 Task: Test the display of Aadhar numbers for a student in the GNIMT system by creating a test user and verifying the display on both the test and GNIMT servers.
Action: Mouse moved to (1071, 101)
Screenshot: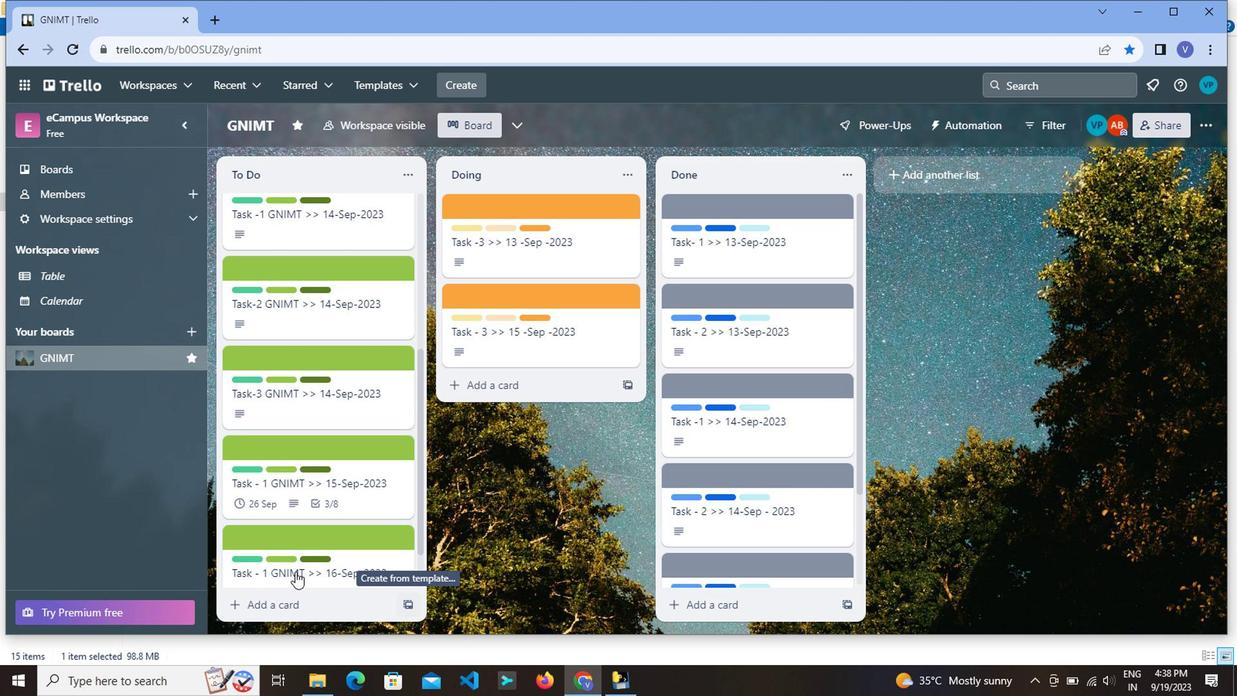 
Action: Mouse pressed left at (1071, 101)
Screenshot: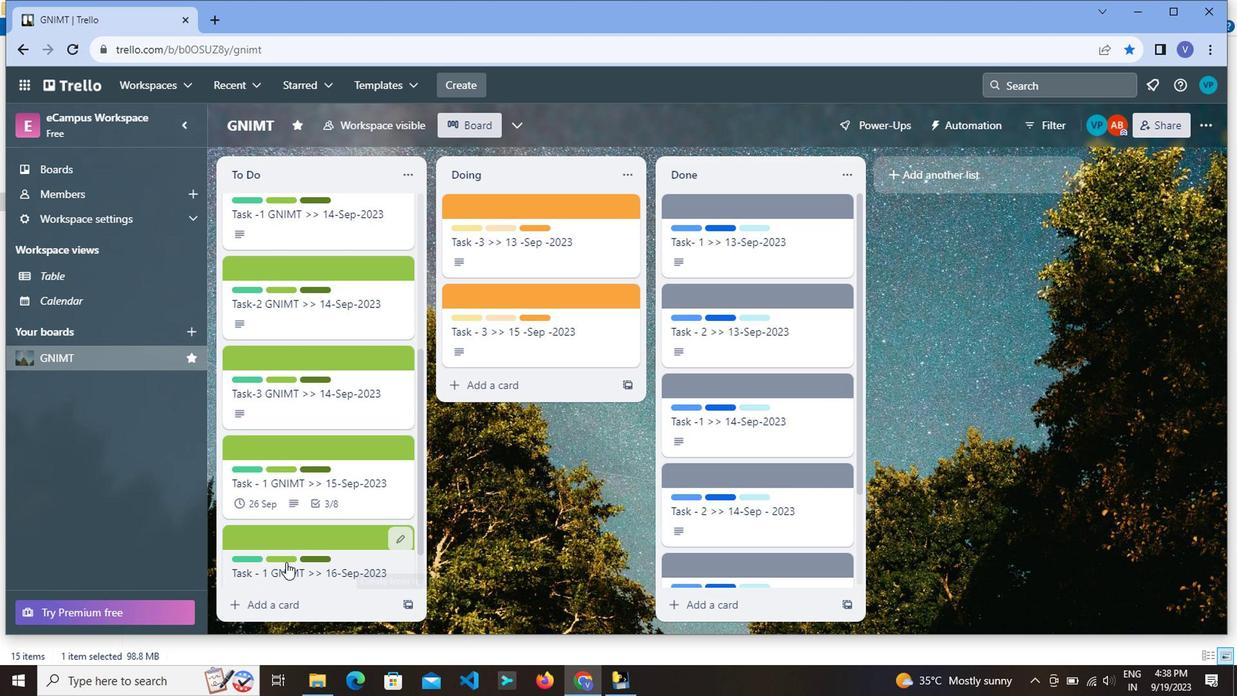 
Action: Mouse moved to (144, 223)
Screenshot: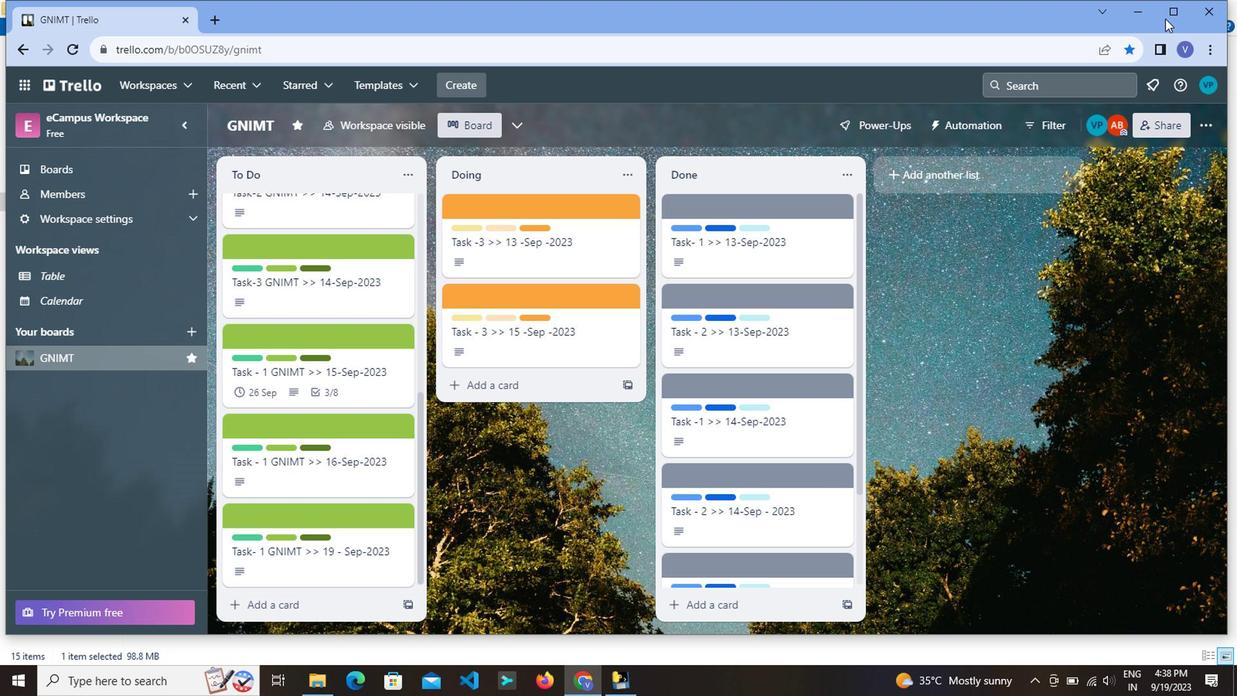 
Action: Mouse pressed left at (144, 223)
Screenshot: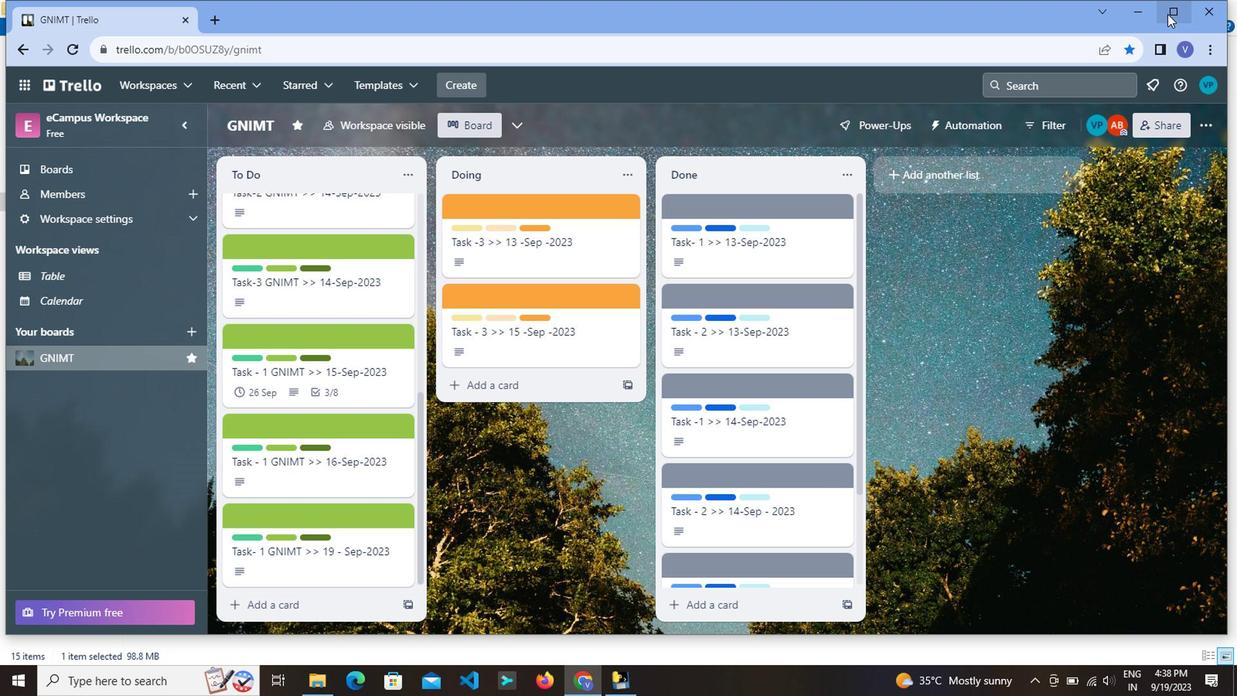 
Action: Mouse moved to (503, 407)
Screenshot: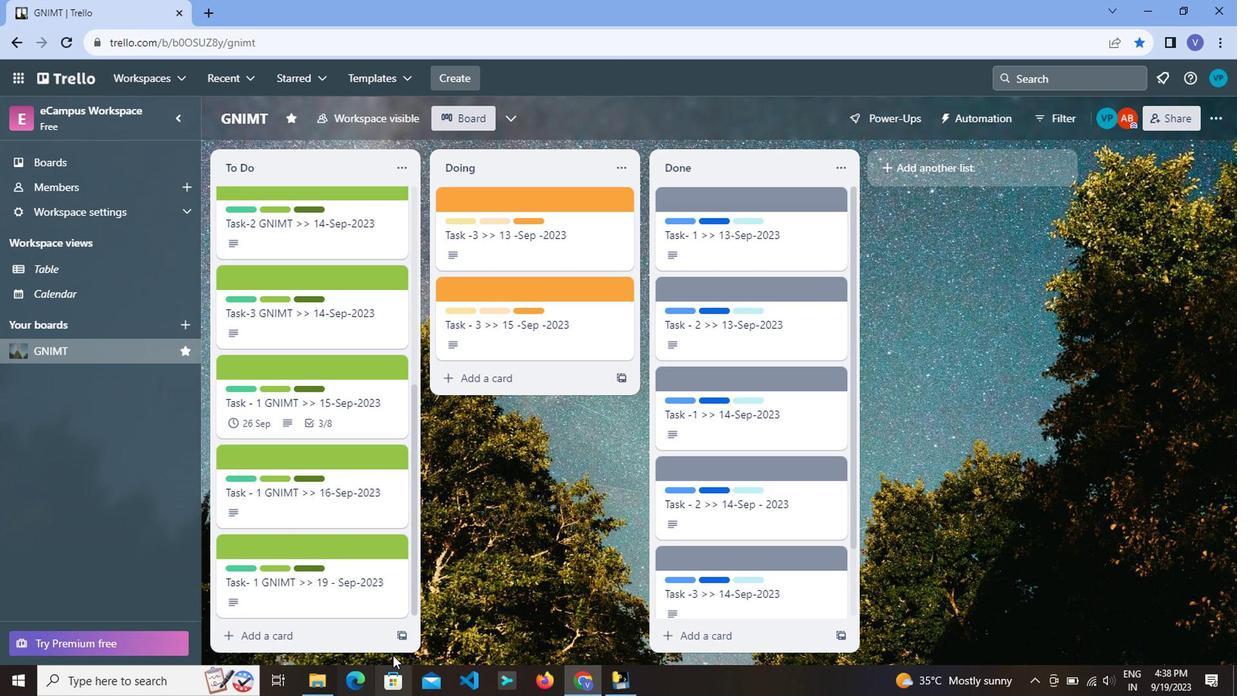
Action: Mouse pressed left at (503, 407)
Screenshot: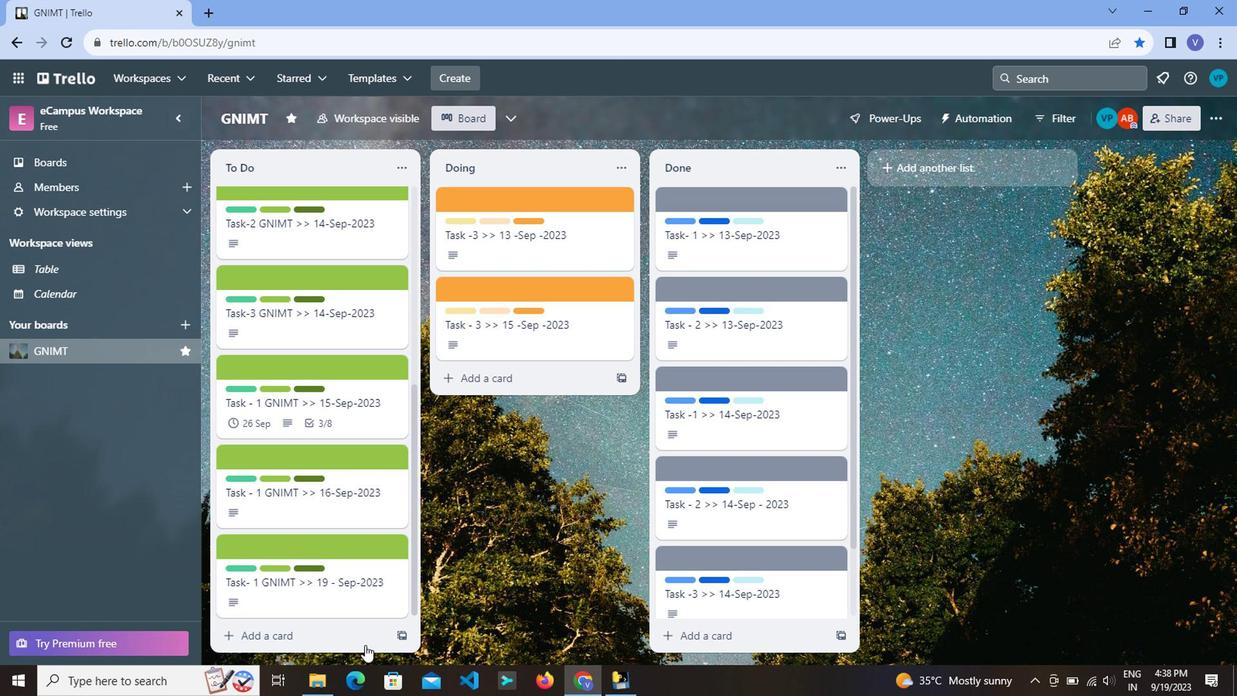 
Action: Mouse moved to (427, 549)
Screenshot: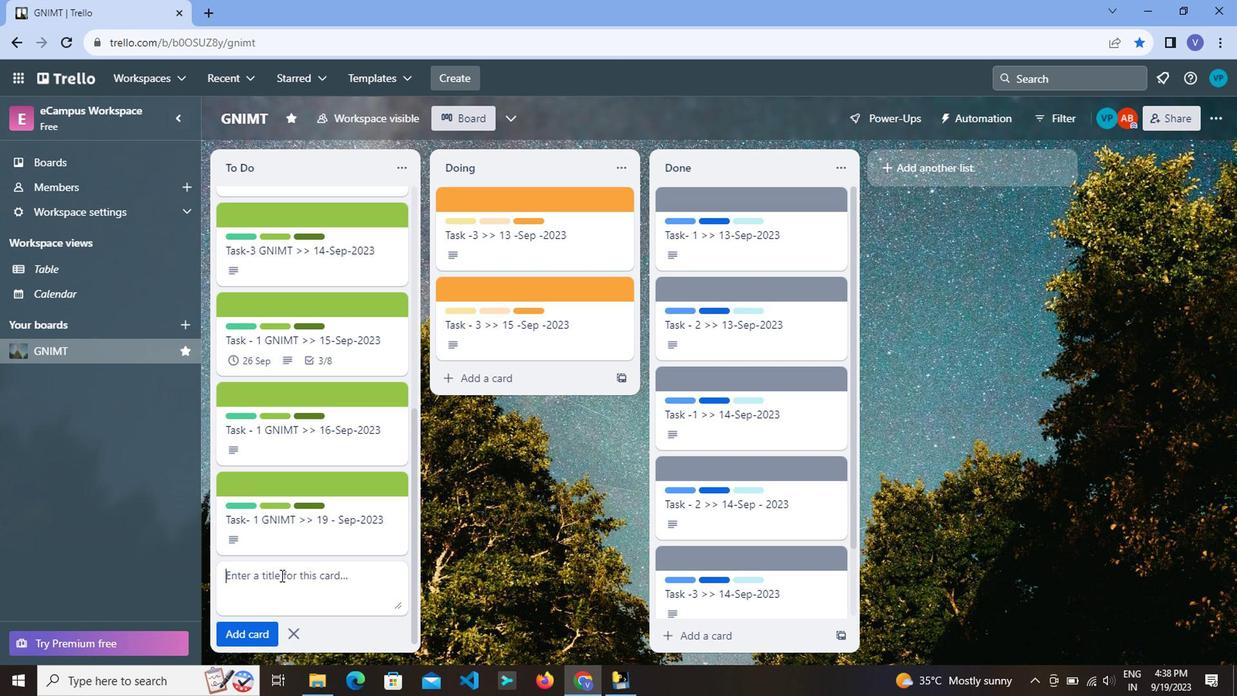 
Action: Mouse scrolled (427, 548) with delta (0, 0)
Screenshot: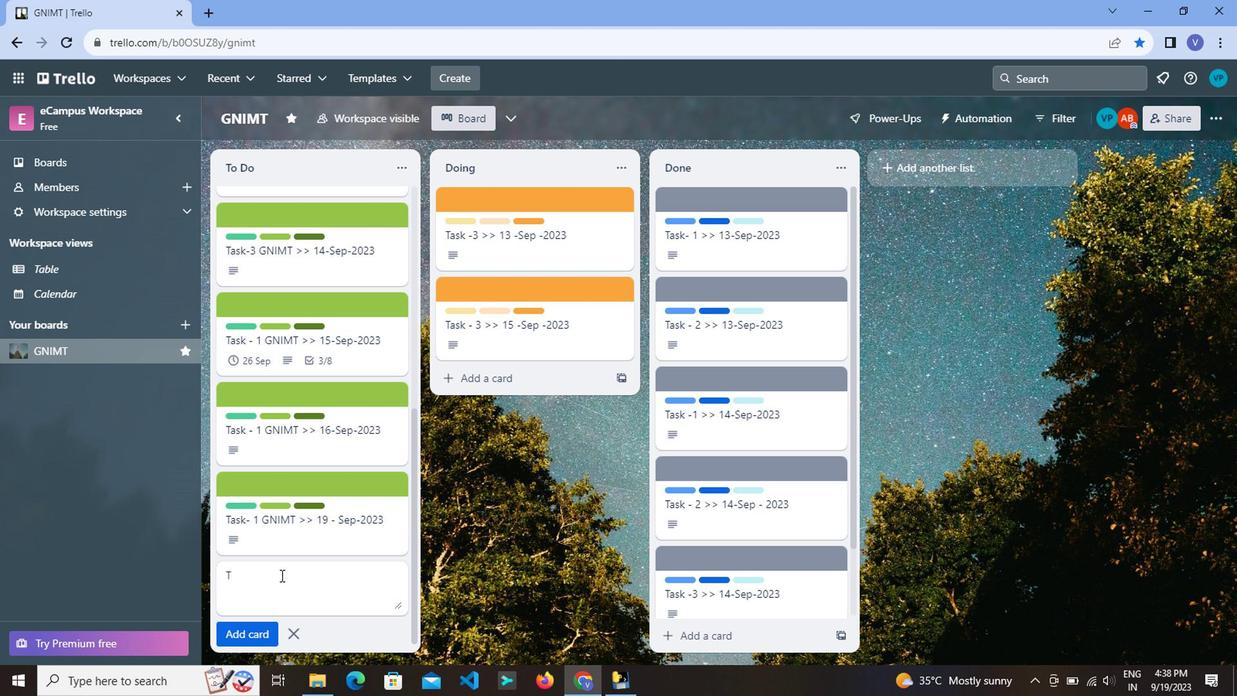 
Action: Mouse scrolled (427, 548) with delta (0, 0)
Screenshot: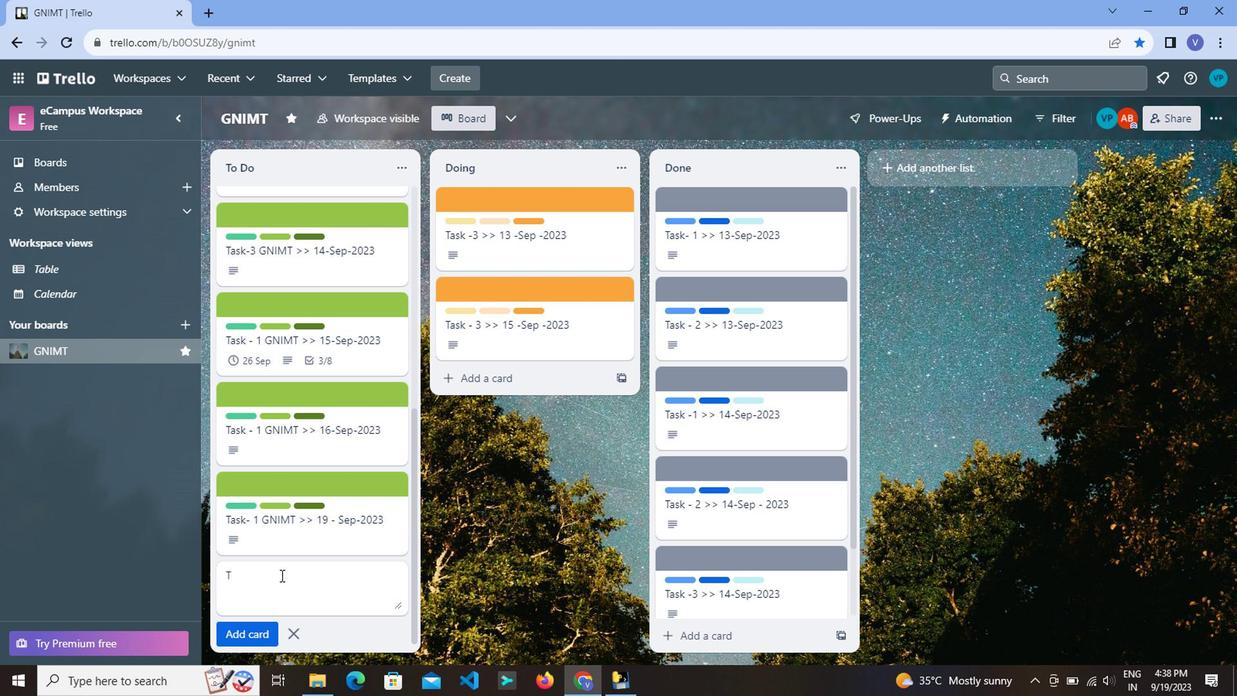 
Action: Mouse moved to (426, 551)
Screenshot: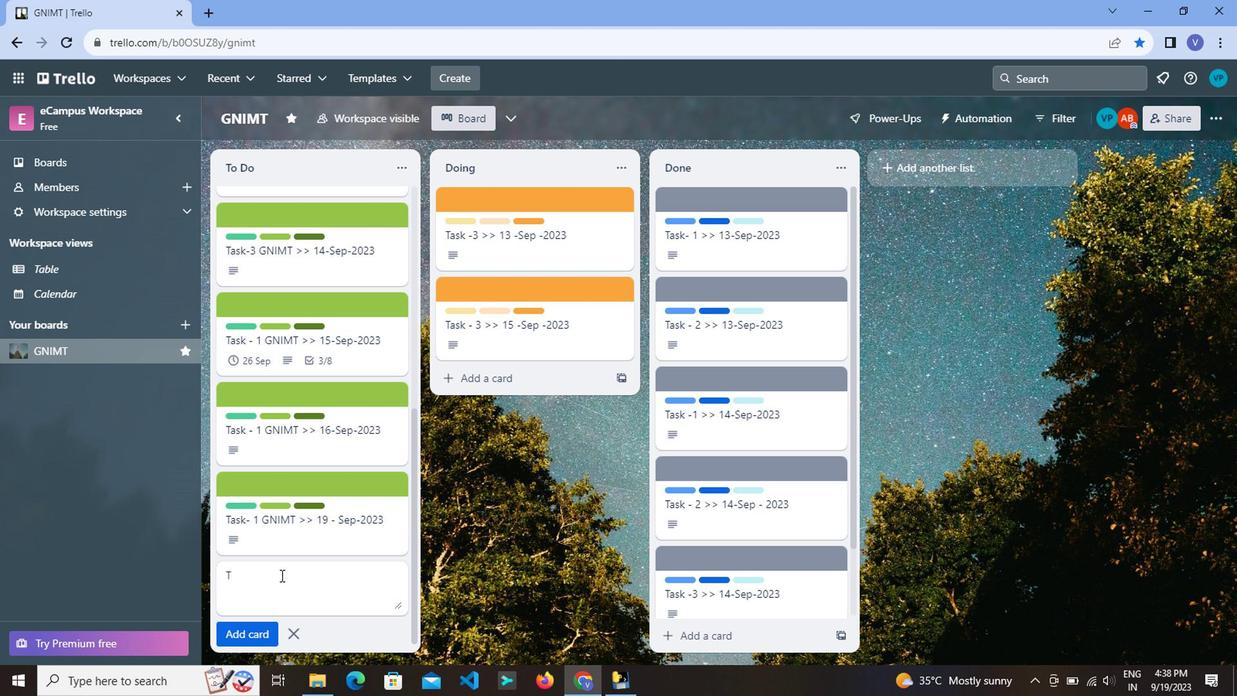 
Action: Mouse scrolled (426, 550) with delta (0, 0)
Screenshot: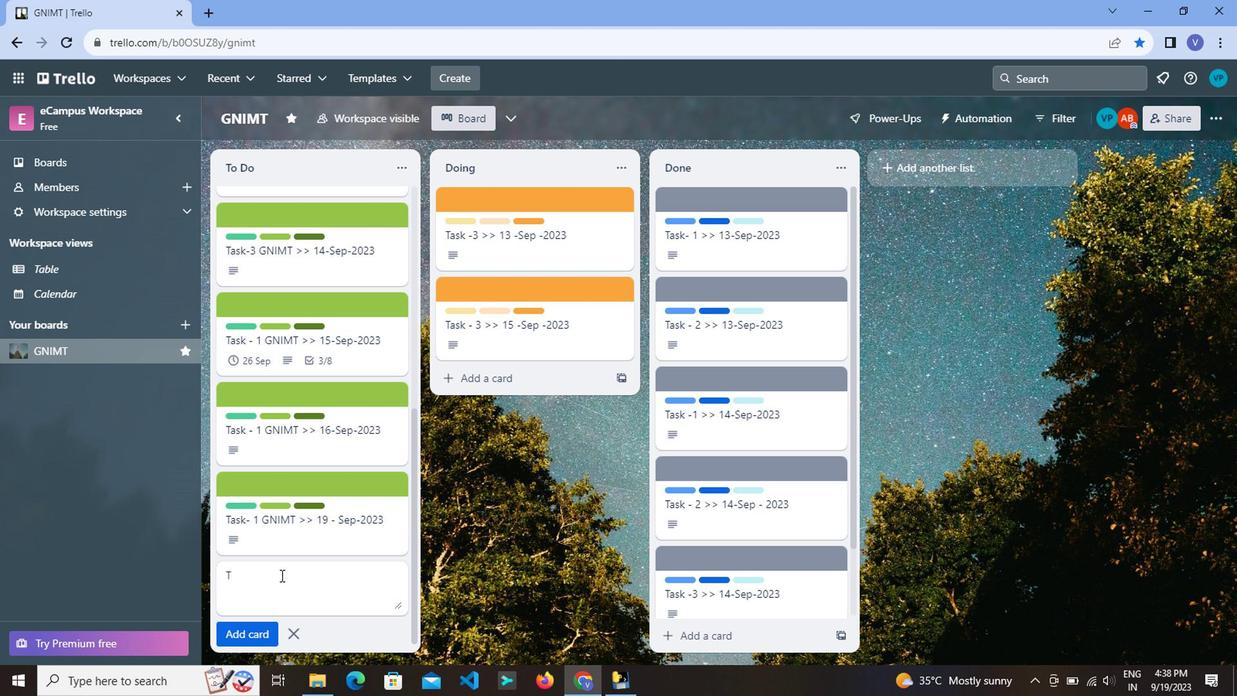 
Action: Mouse moved to (418, 542)
Screenshot: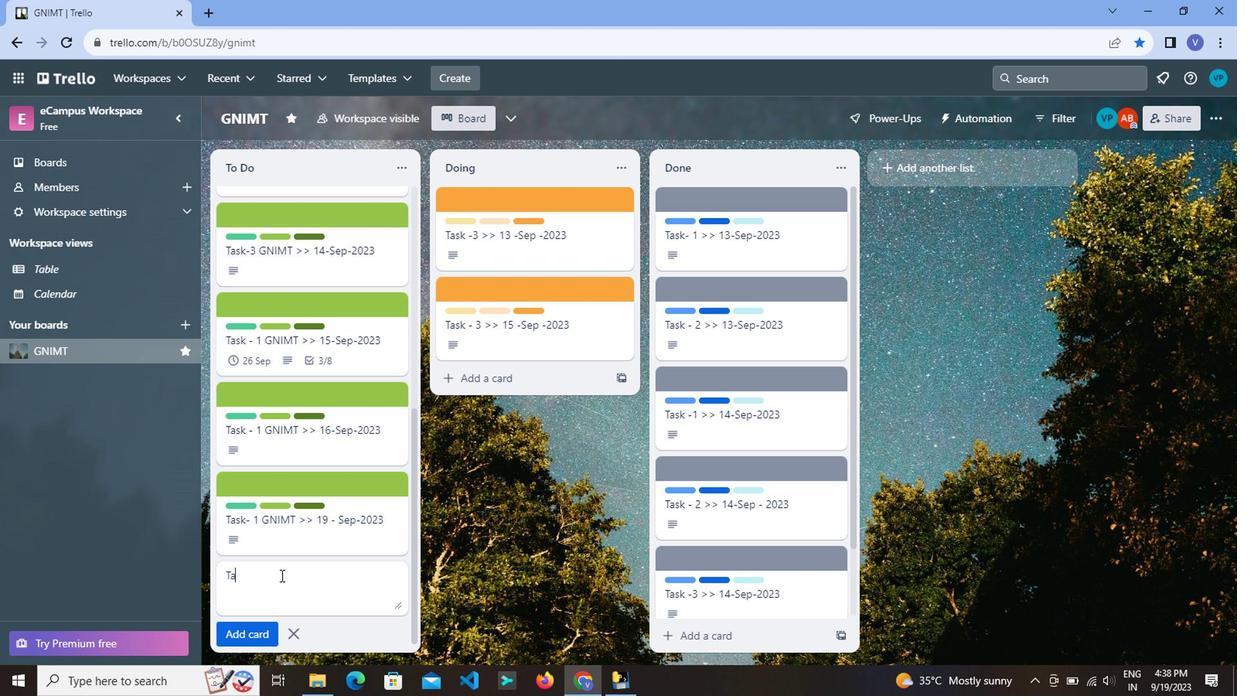 
Action: Mouse scrolled (418, 542) with delta (0, 0)
Screenshot: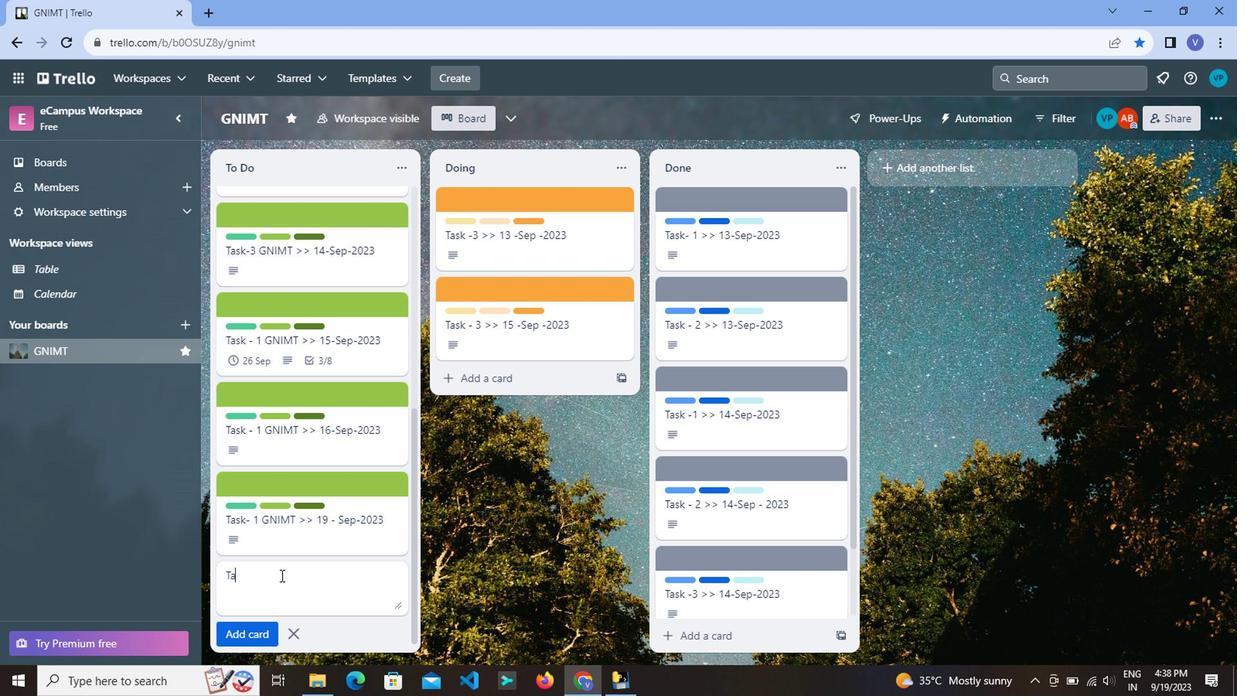 
Action: Mouse scrolled (418, 542) with delta (0, 0)
Screenshot: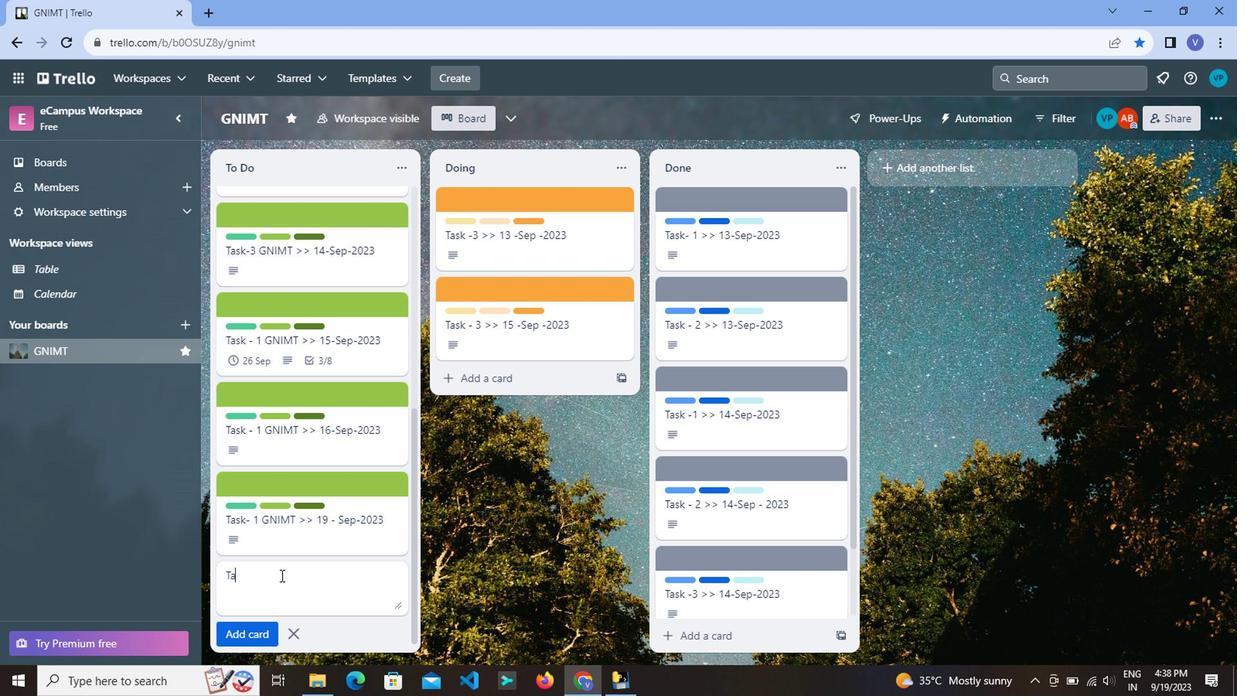 
Action: Mouse scrolled (418, 542) with delta (0, 0)
Screenshot: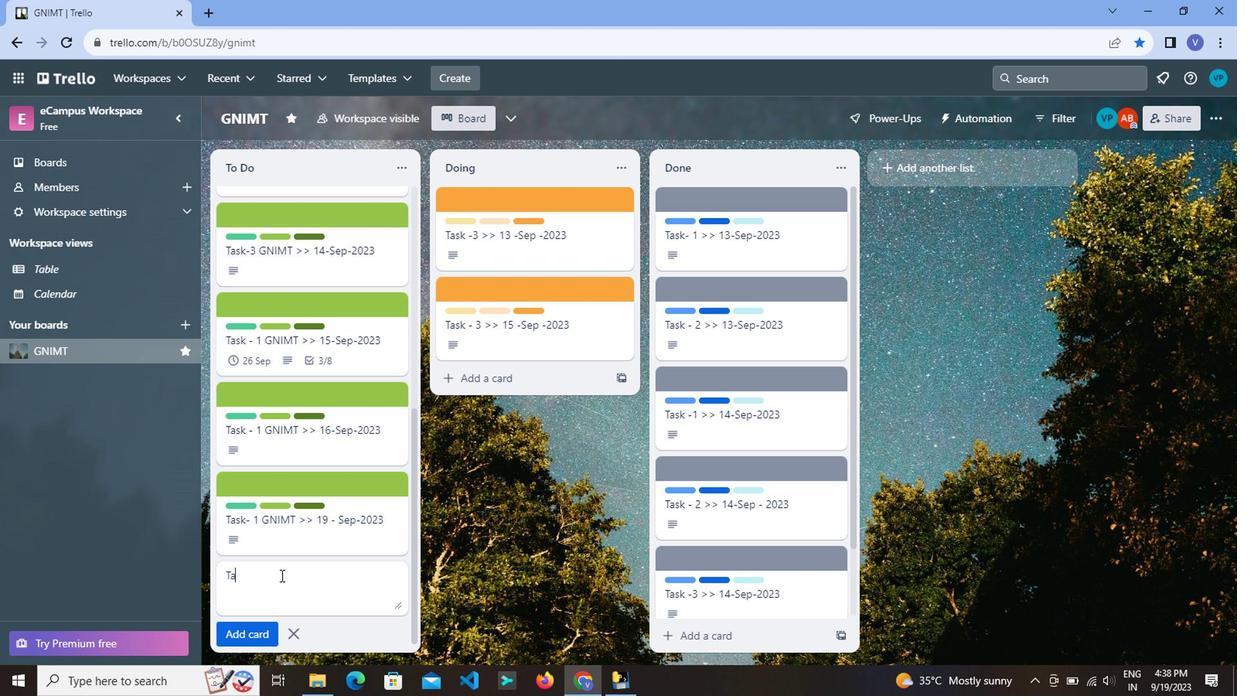 
Action: Mouse moved to (413, 536)
Screenshot: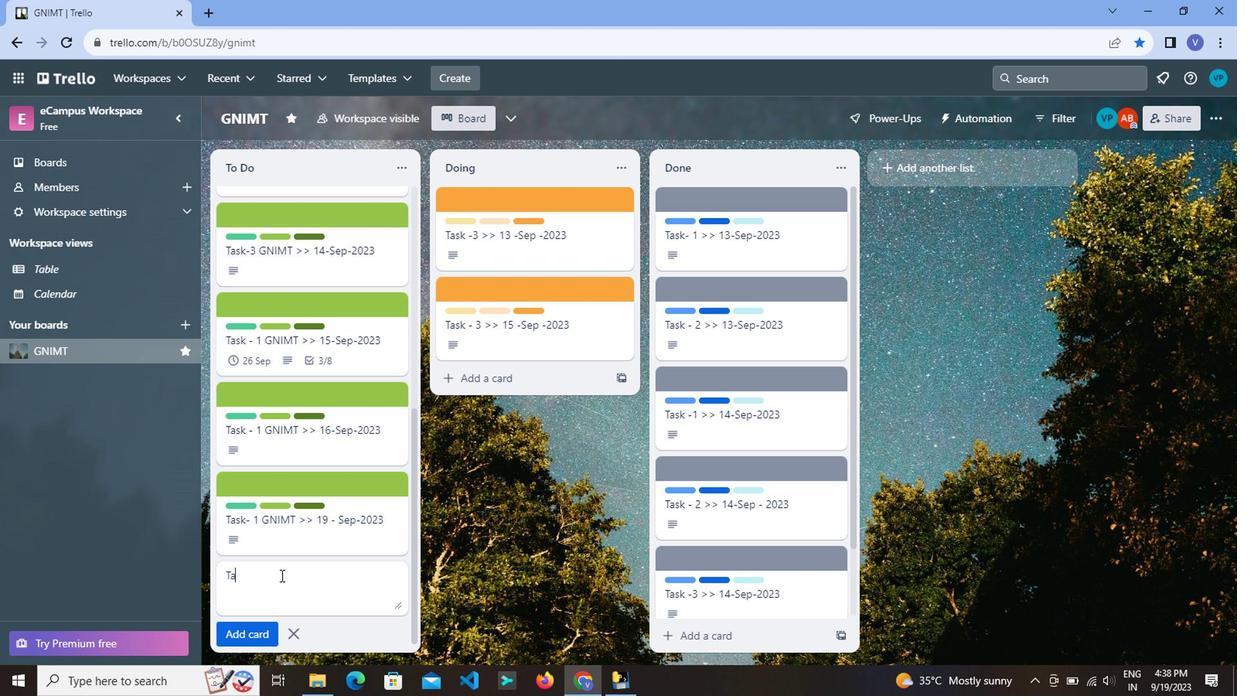 
Action: Mouse scrolled (413, 536) with delta (0, 0)
Screenshot: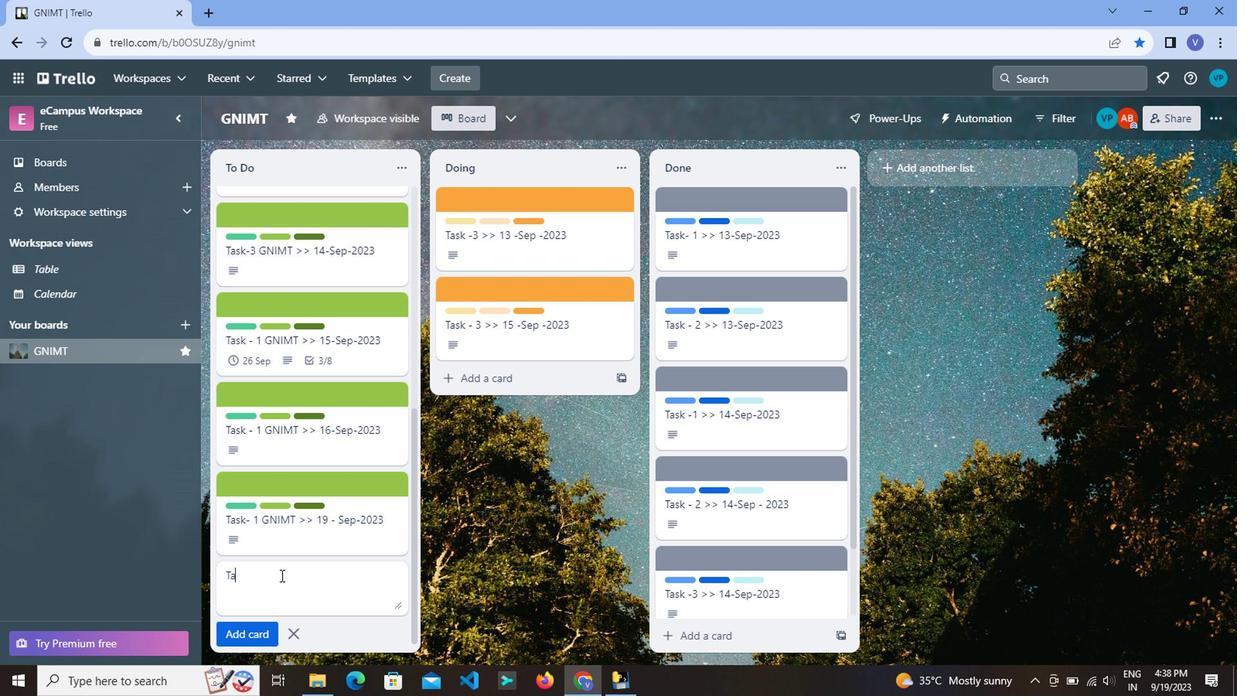 
Action: Mouse scrolled (413, 536) with delta (0, 0)
Screenshot: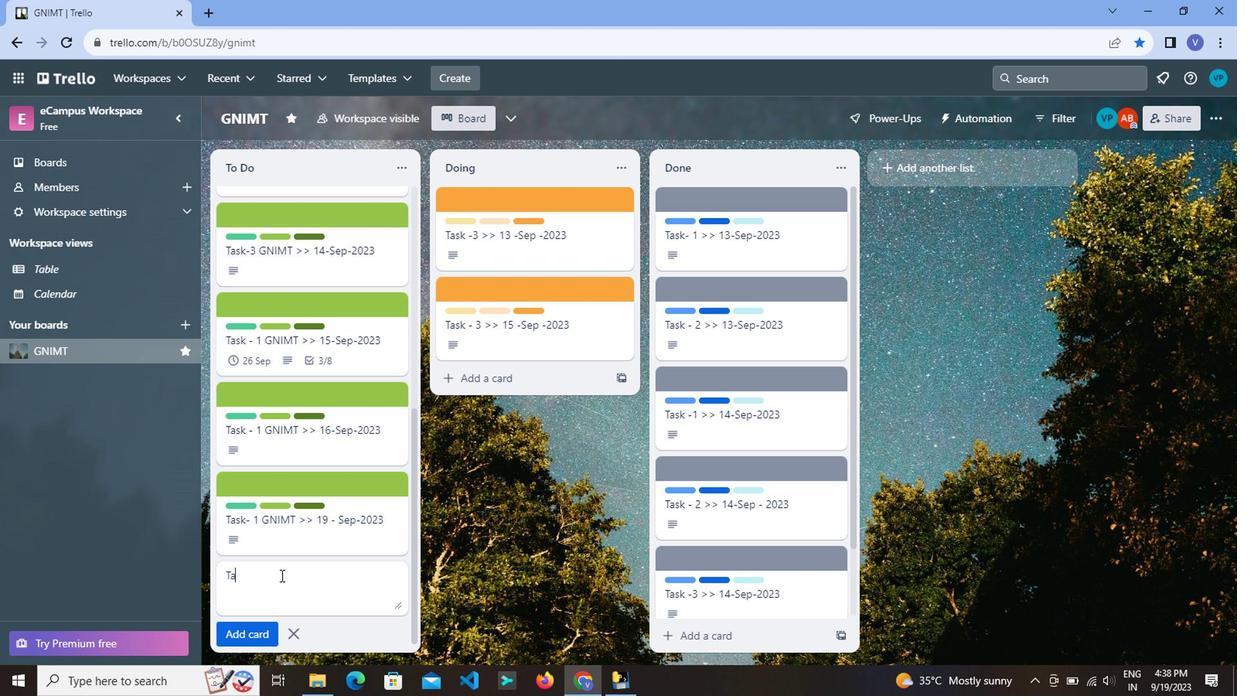 
Action: Mouse scrolled (413, 536) with delta (0, 0)
Screenshot: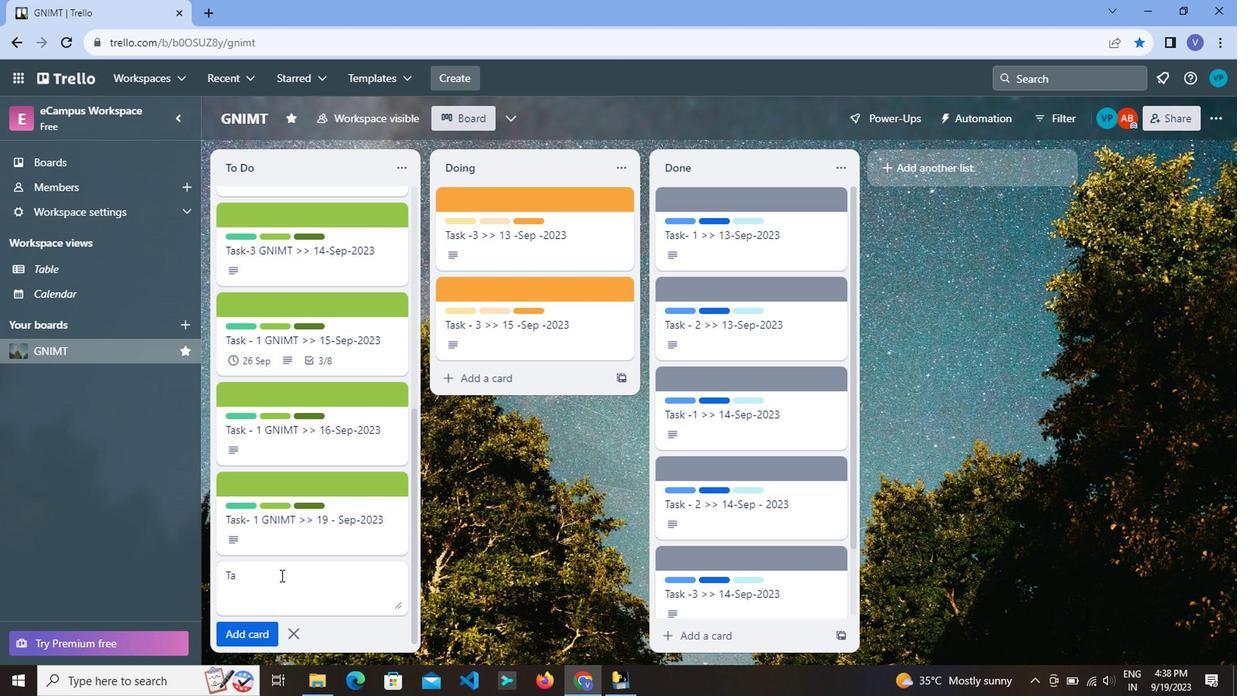 
Action: Mouse moved to (408, 533)
Screenshot: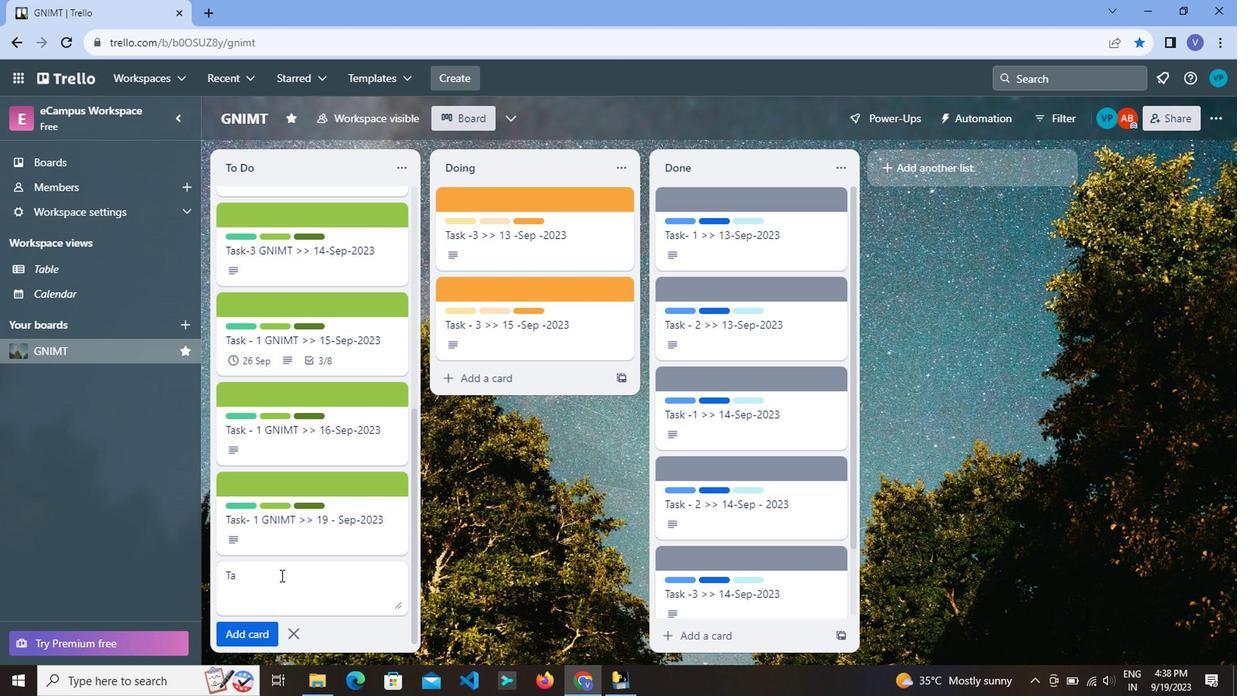 
Action: Mouse scrolled (408, 532) with delta (0, 0)
Screenshot: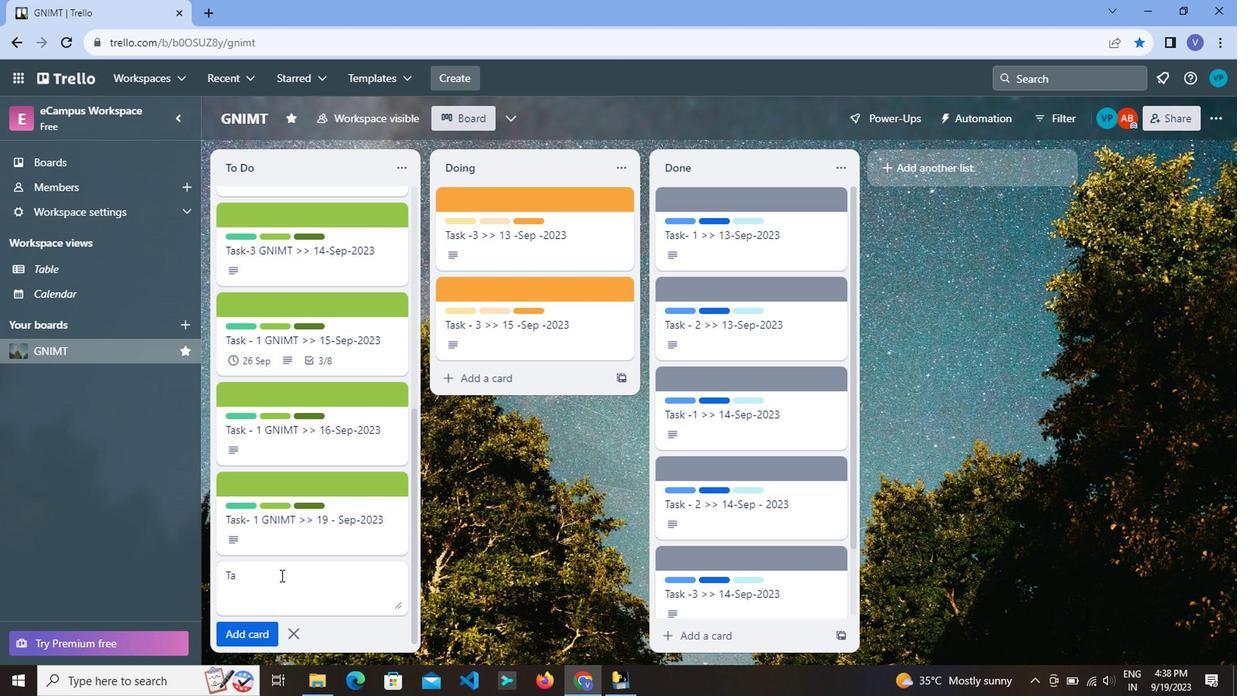
Action: Mouse scrolled (408, 532) with delta (0, 0)
Screenshot: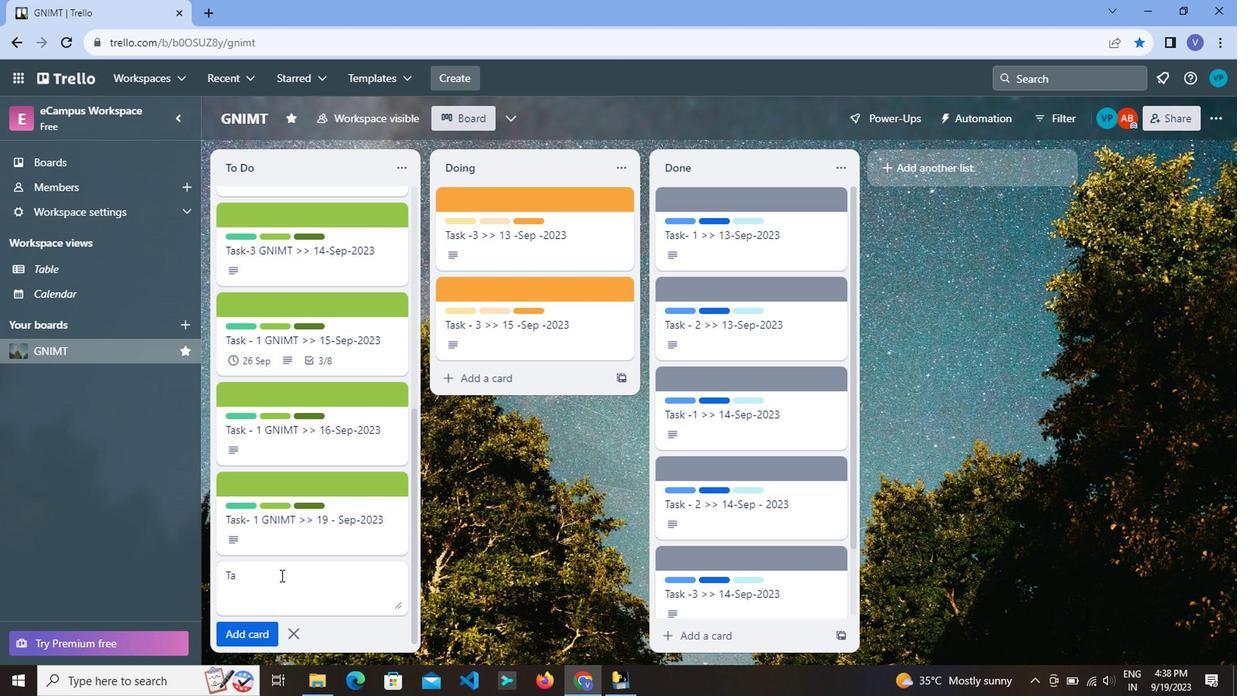 
Action: Mouse scrolled (408, 532) with delta (0, 0)
Screenshot: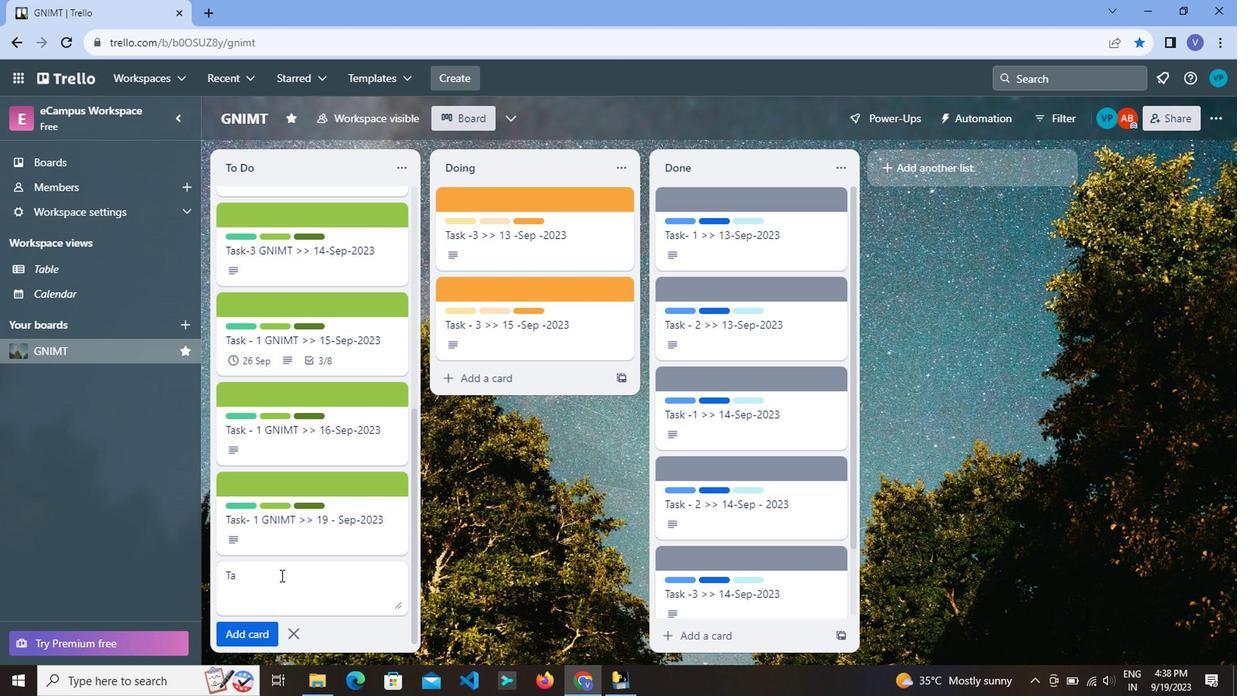 
Action: Mouse scrolled (408, 532) with delta (0, 0)
Screenshot: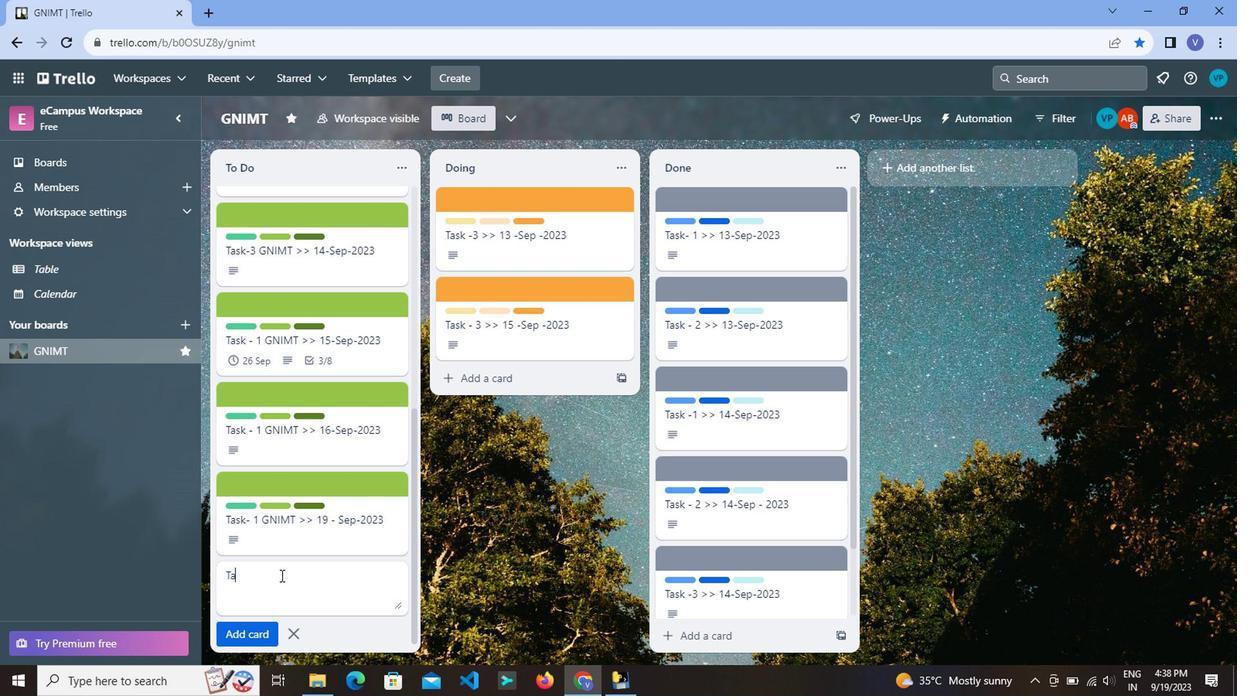 
Action: Mouse scrolled (408, 532) with delta (0, 0)
Screenshot: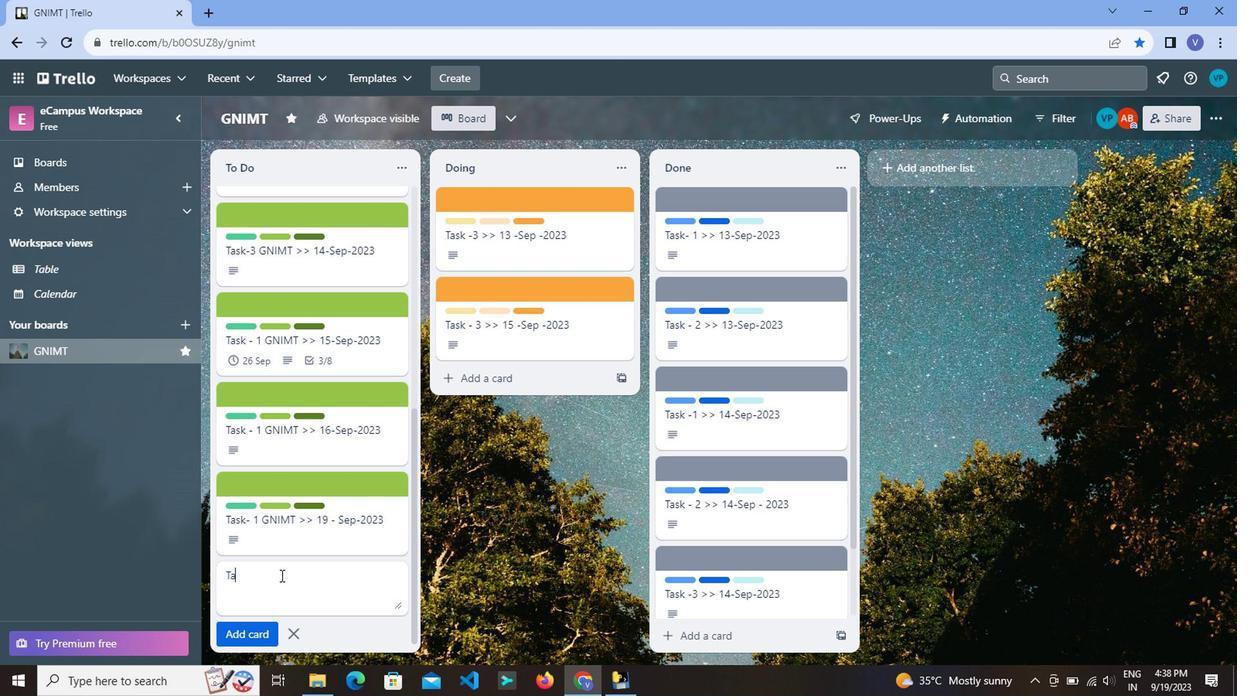 
Action: Mouse scrolled (408, 532) with delta (0, 0)
Screenshot: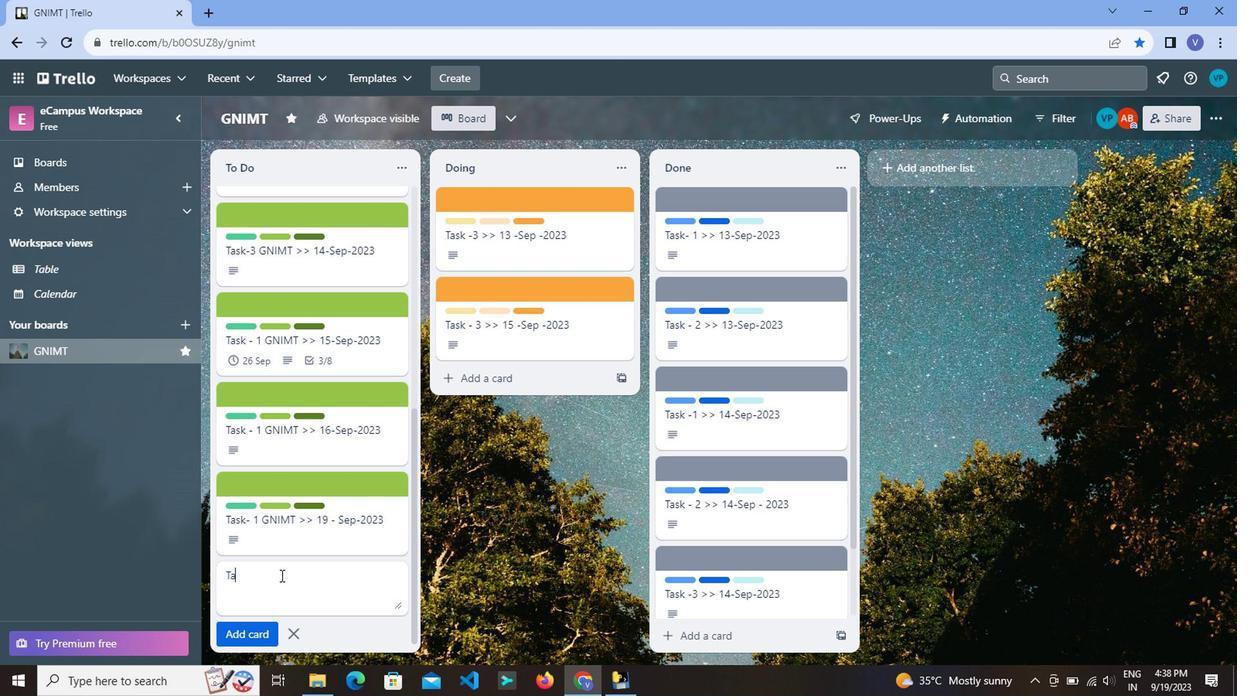 
Action: Mouse scrolled (408, 532) with delta (0, 0)
Screenshot: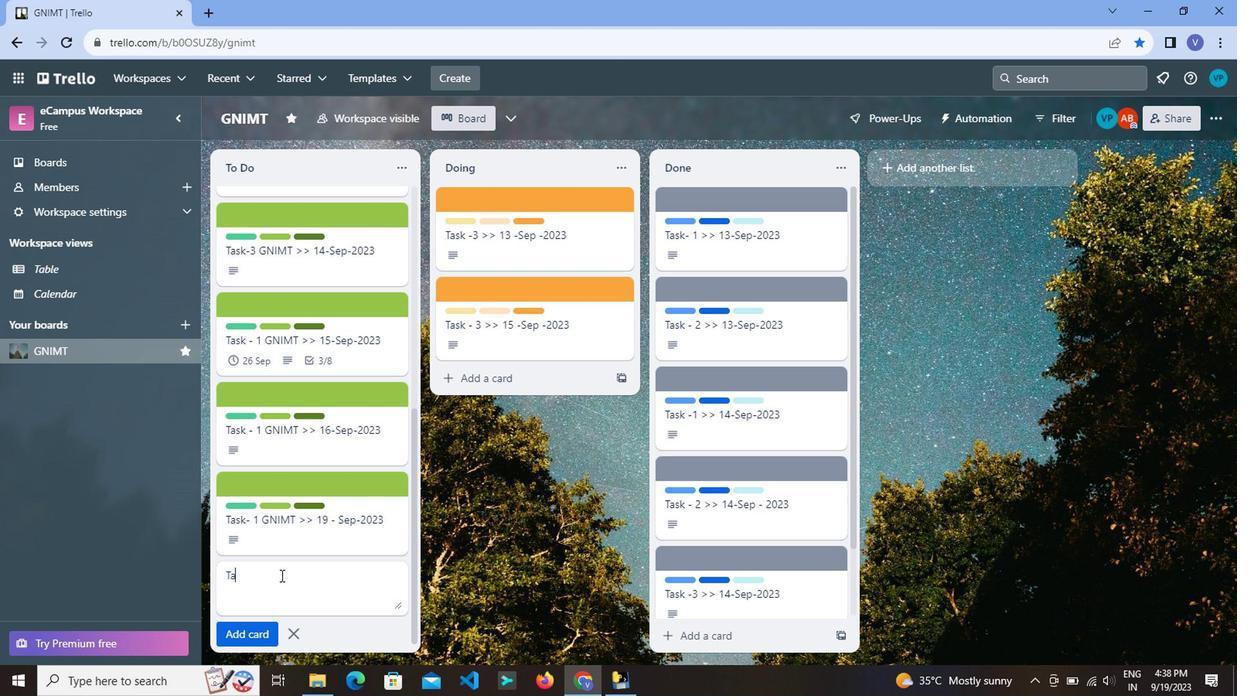 
Action: Mouse moved to (377, 554)
Screenshot: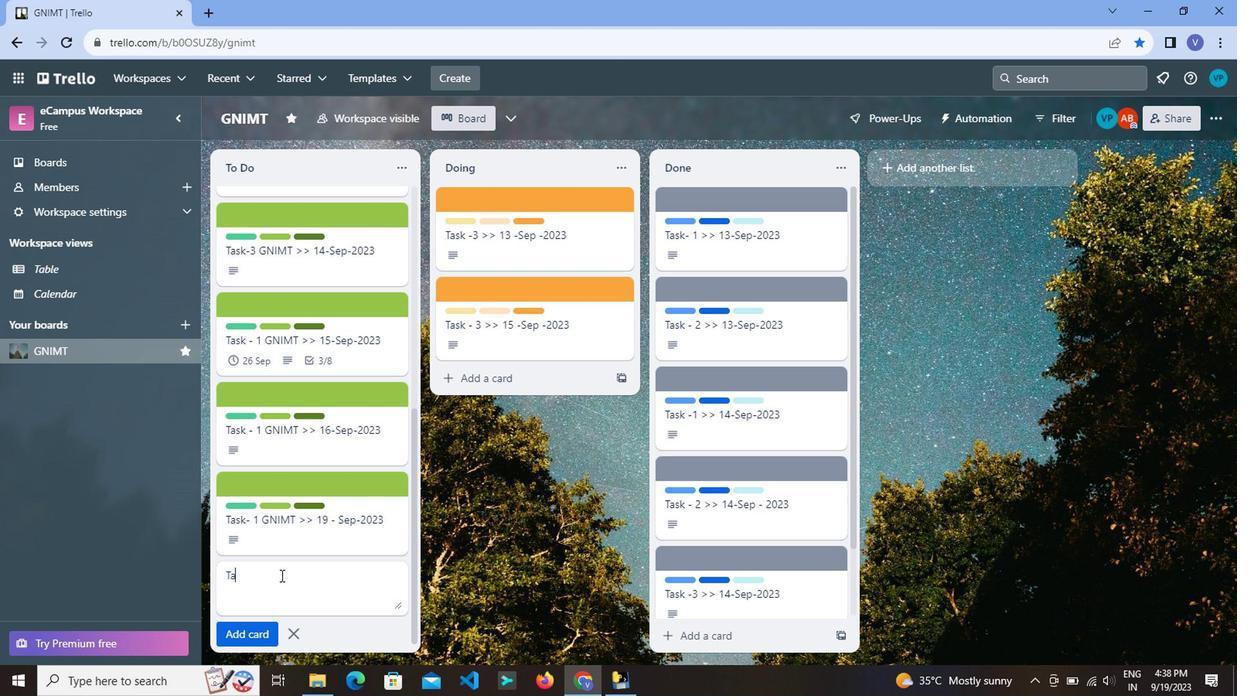 
Action: Mouse scrolled (377, 554) with delta (0, 0)
Screenshot: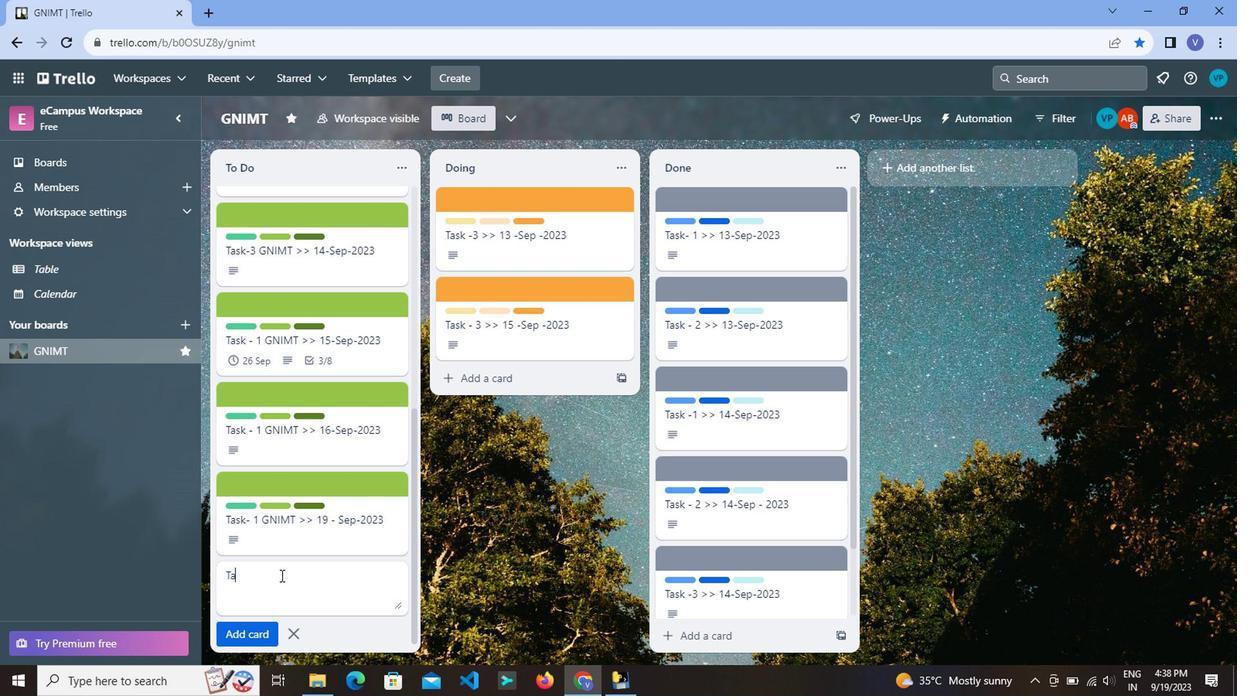 
Action: Mouse moved to (373, 562)
Screenshot: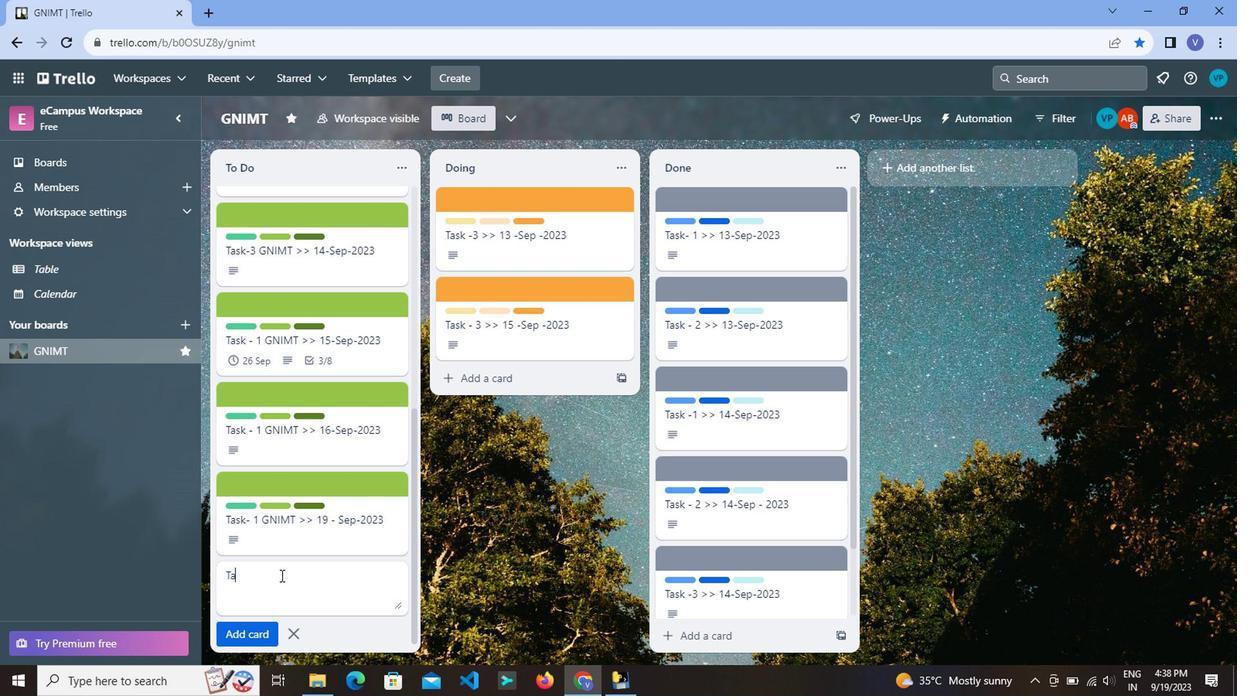 
Action: Mouse scrolled (373, 562) with delta (0, 0)
Screenshot: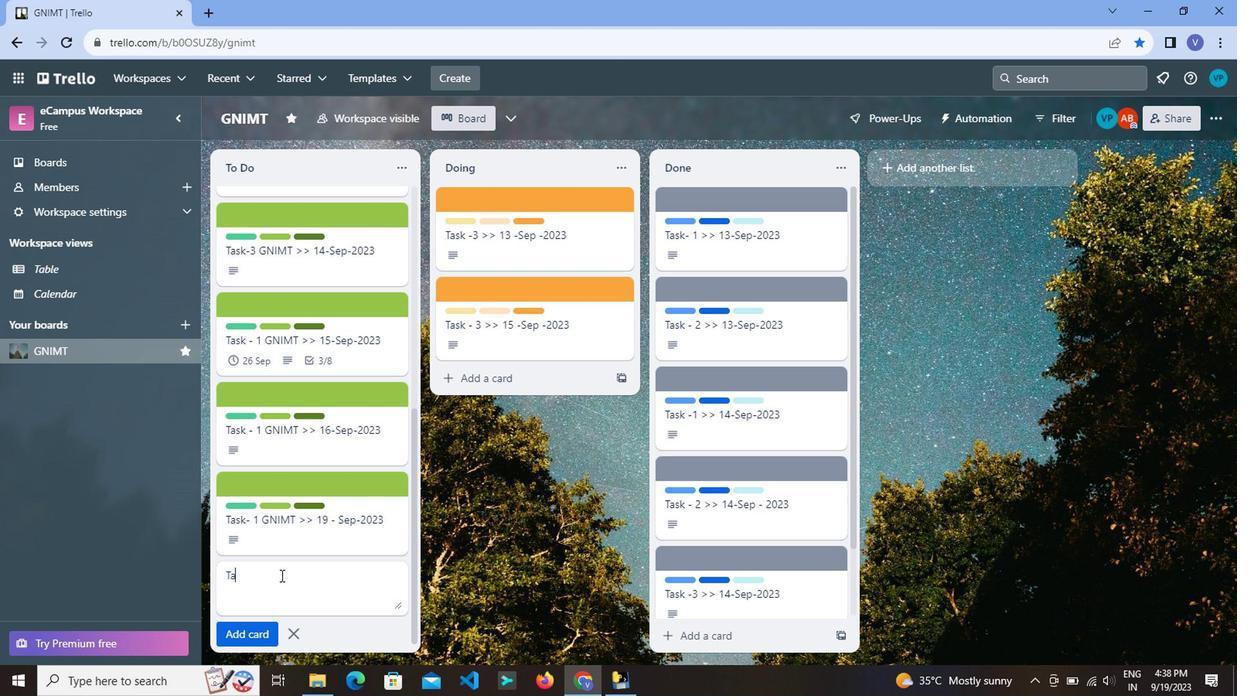 
Action: Mouse moved to (372, 569)
Screenshot: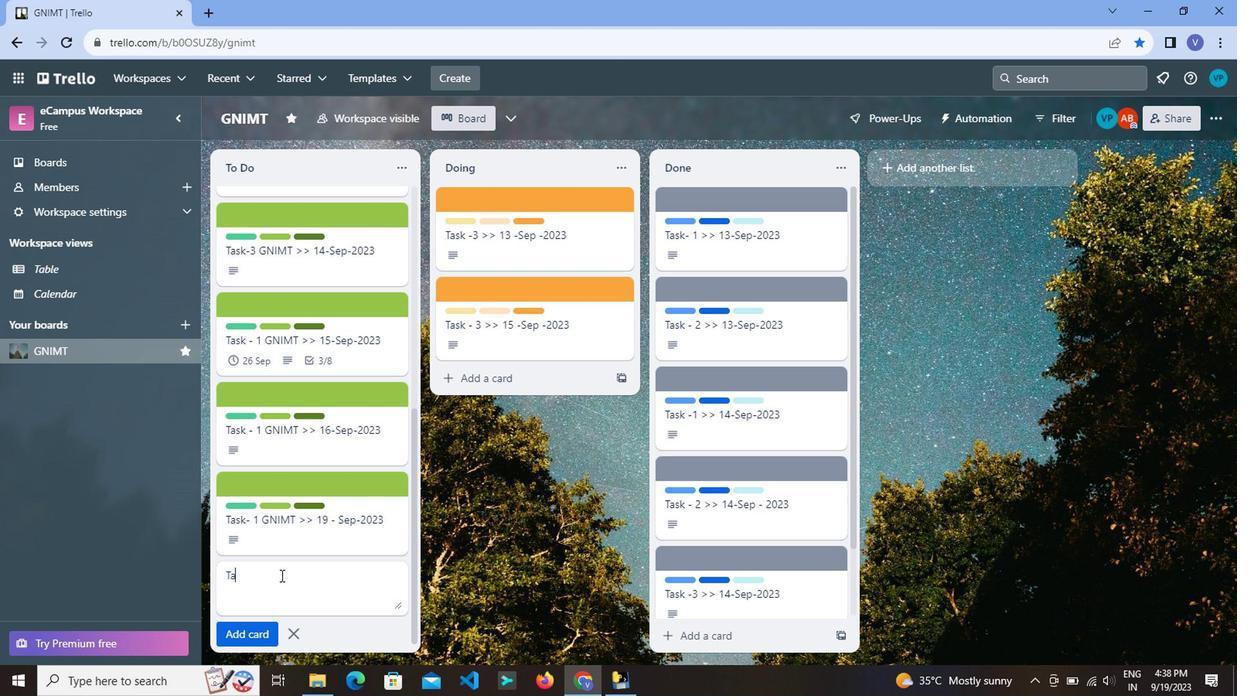 
Action: Mouse scrolled (372, 568) with delta (0, 0)
Screenshot: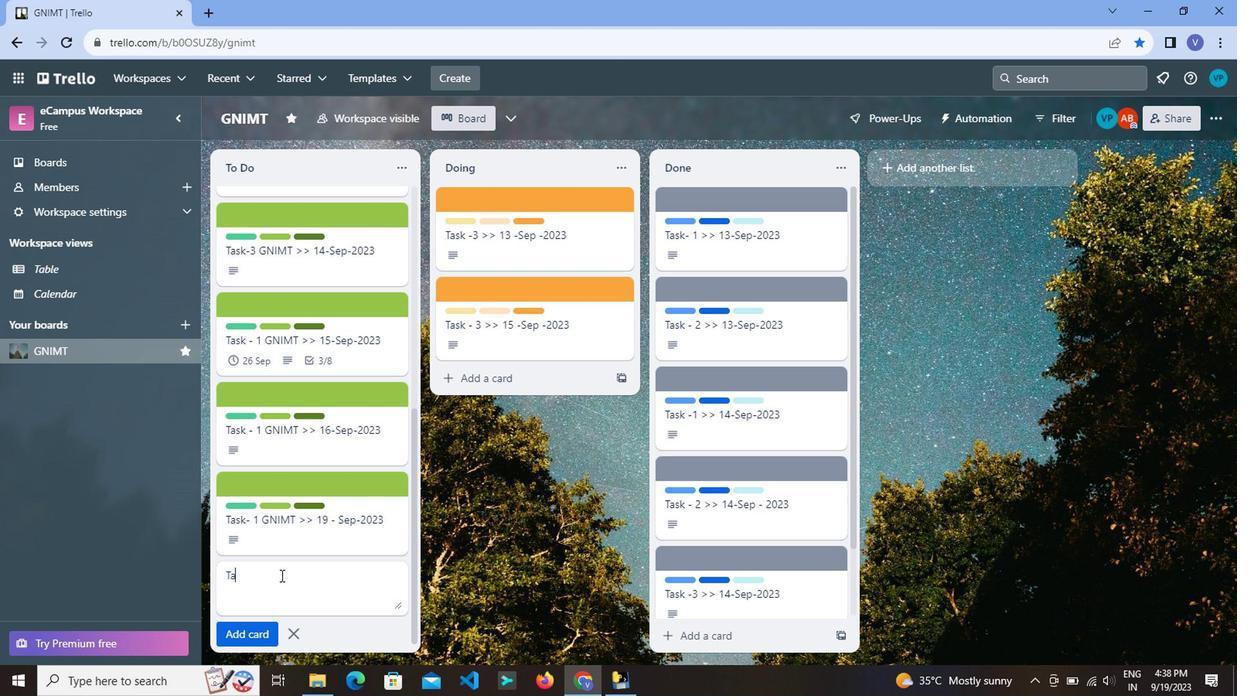 
Action: Mouse moved to (363, 589)
Screenshot: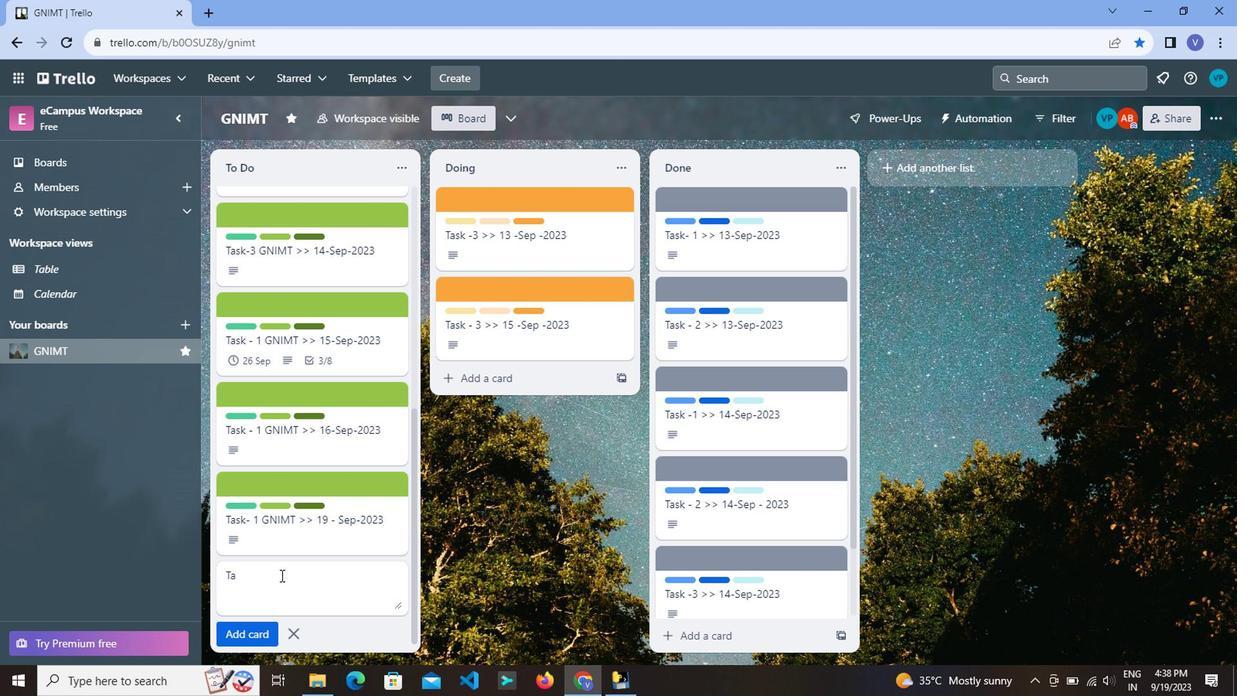 
Action: Mouse scrolled (363, 589) with delta (0, 0)
Screenshot: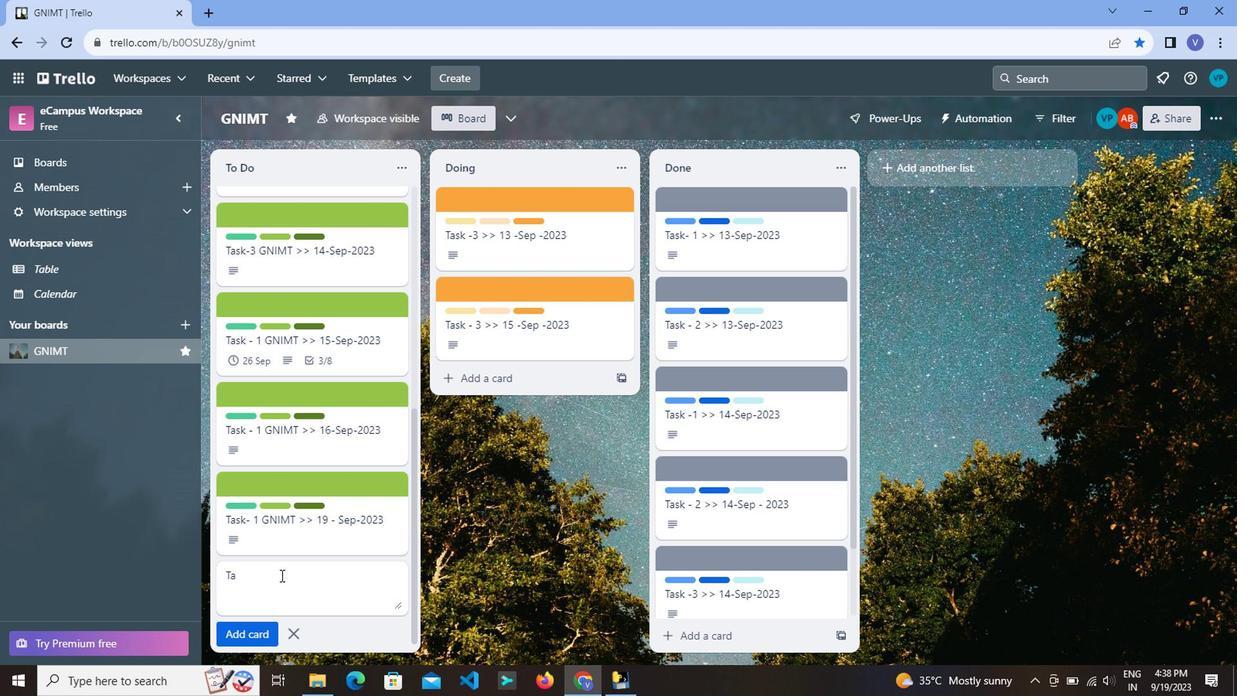 
Action: Mouse moved to (363, 590)
Screenshot: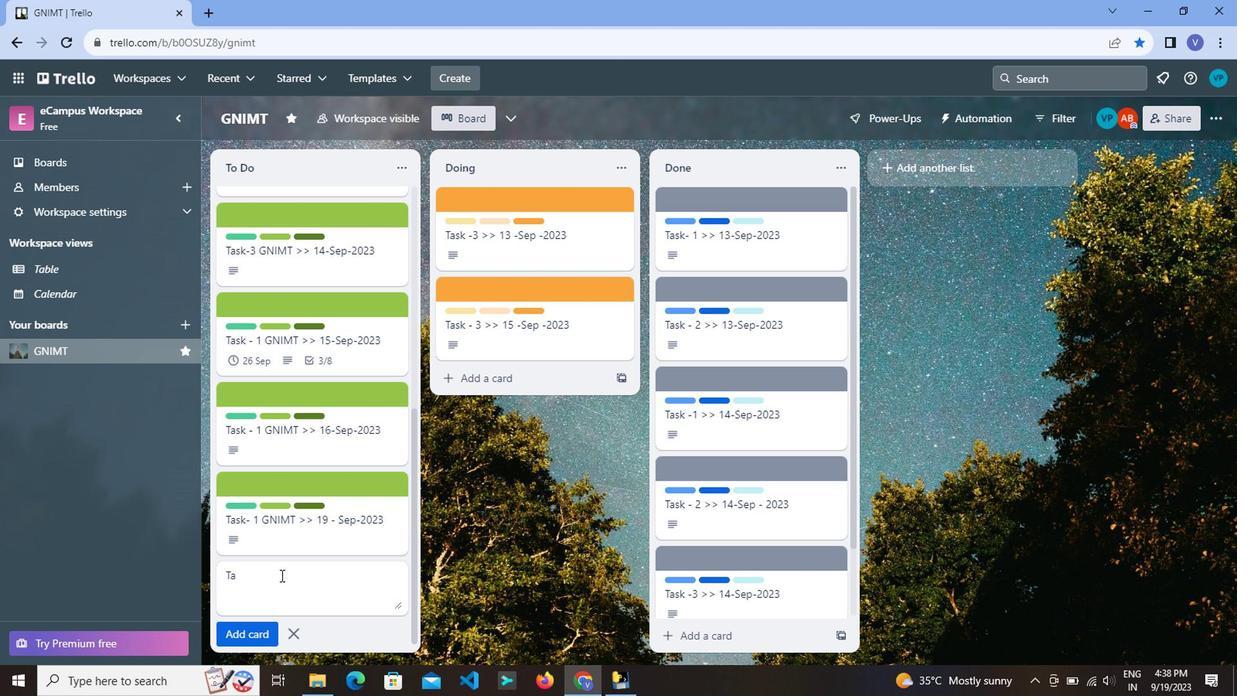 
Action: Mouse scrolled (363, 589) with delta (0, 0)
Screenshot: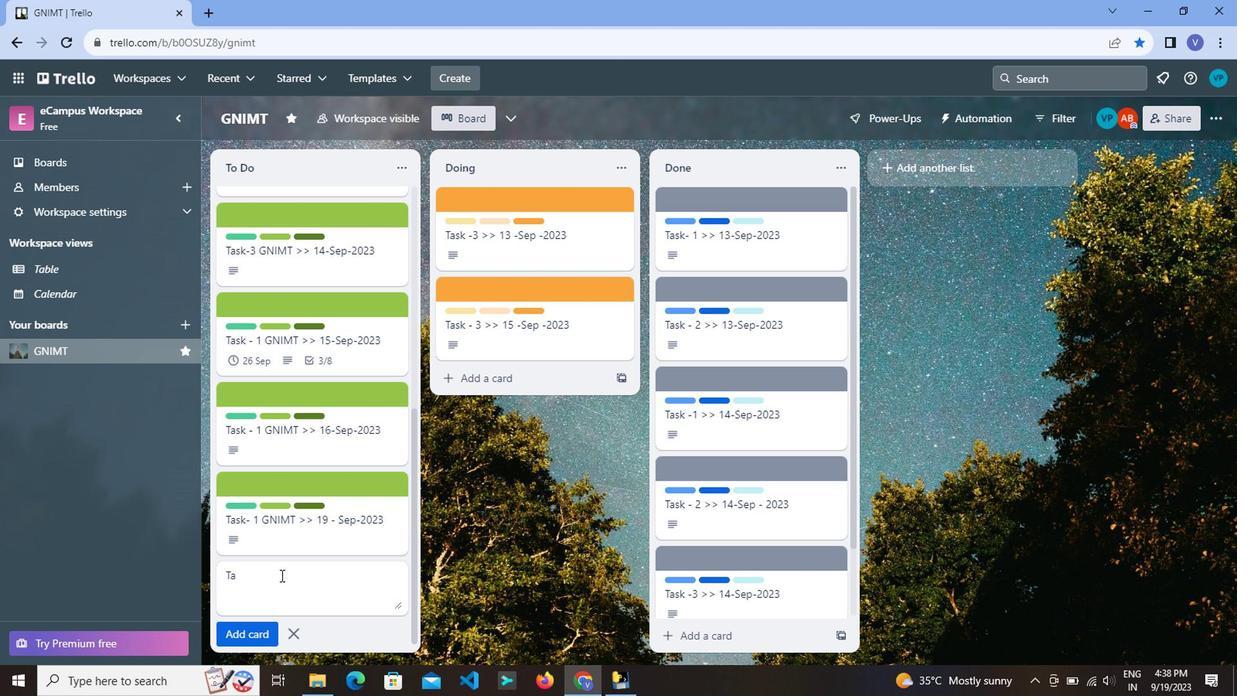 
Action: Mouse scrolled (363, 589) with delta (0, 0)
Screenshot: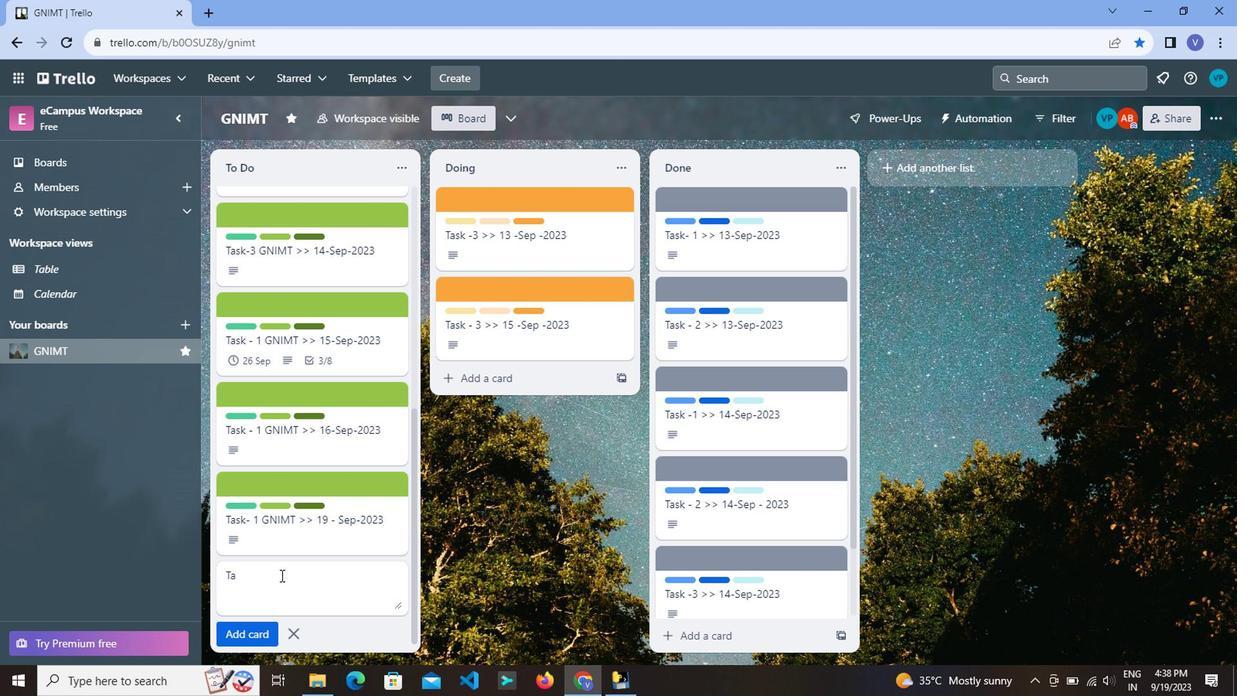 
Action: Mouse moved to (322, 621)
Screenshot: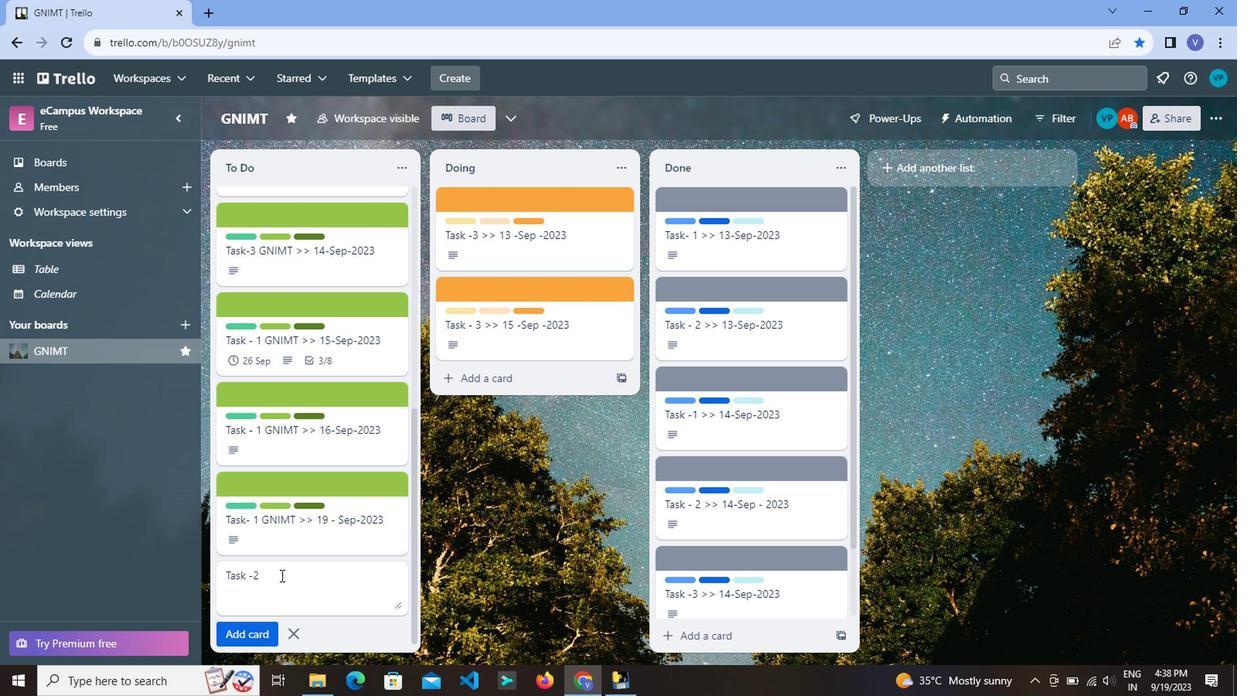 
Action: Mouse pressed left at (322, 621)
Screenshot: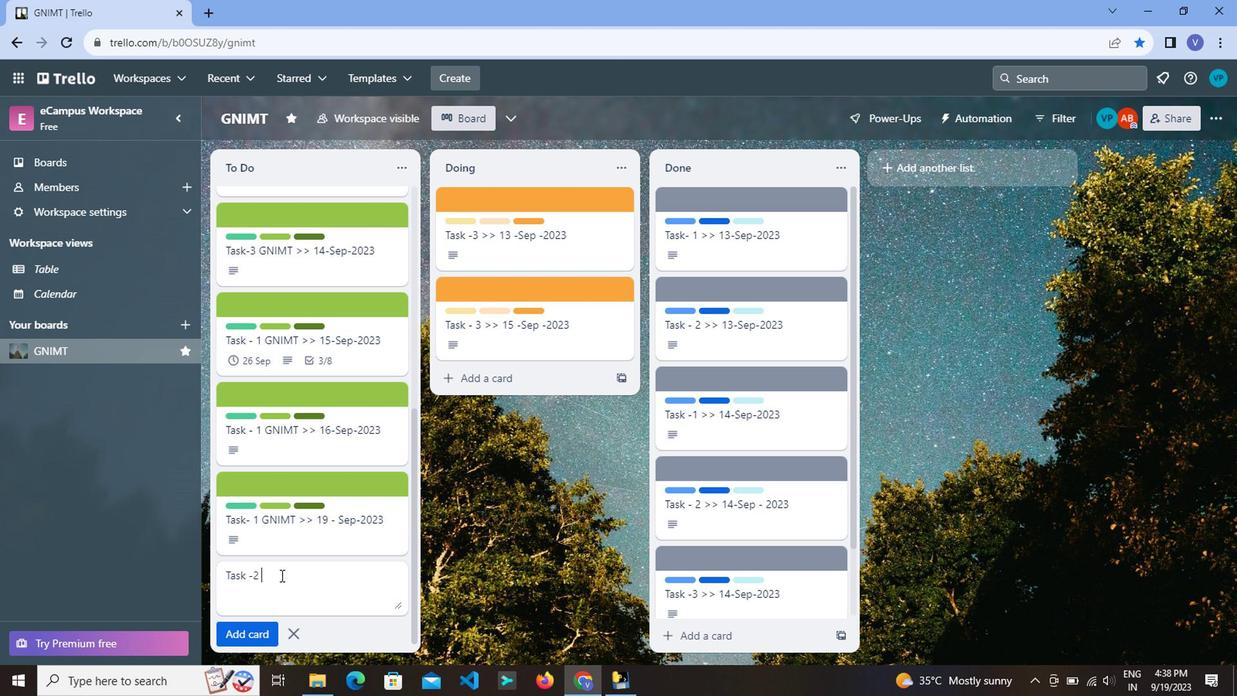 
Action: Mouse moved to (349, 571)
Screenshot: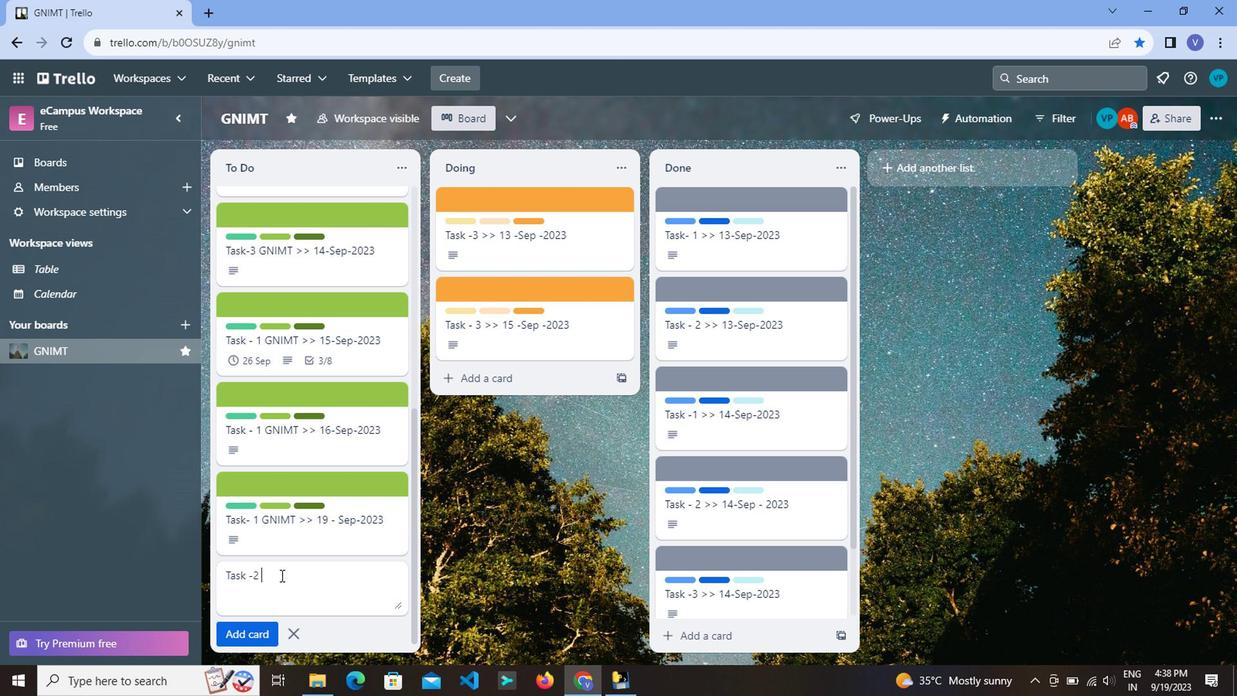 
Action: Mouse pressed left at (349, 571)
Screenshot: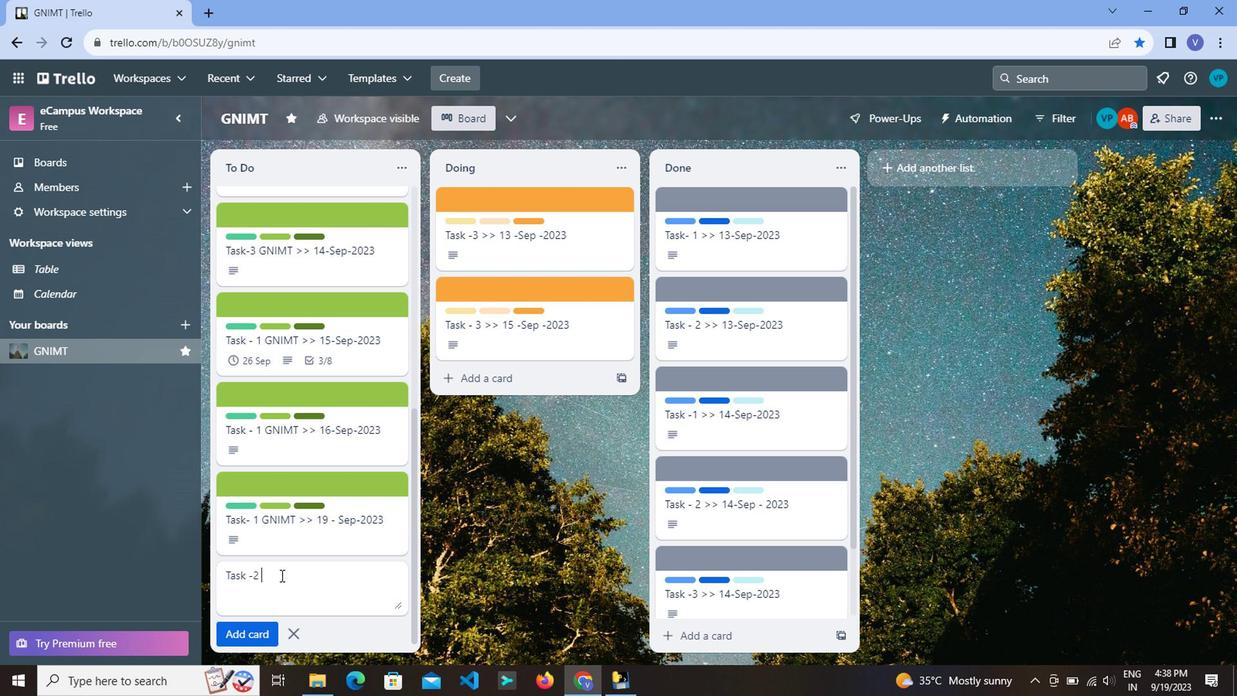
Action: Key pressed <Key.caps_lock>
Screenshot: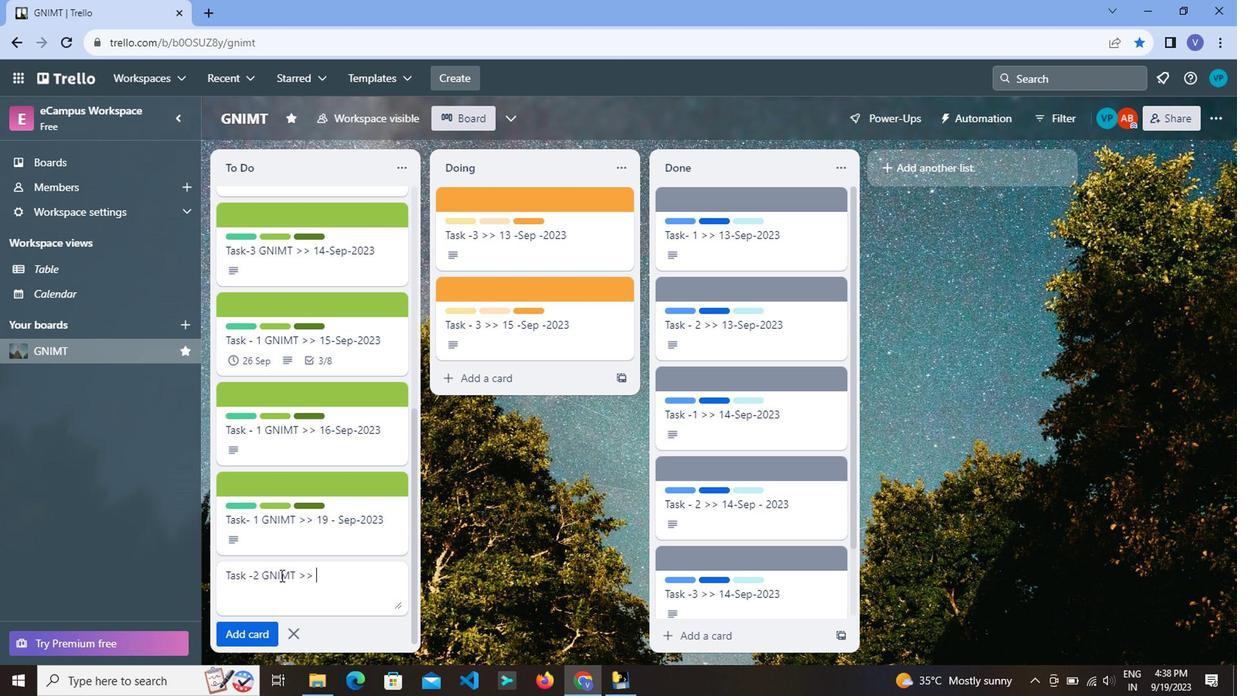 
Action: Mouse moved to (349, 572)
Screenshot: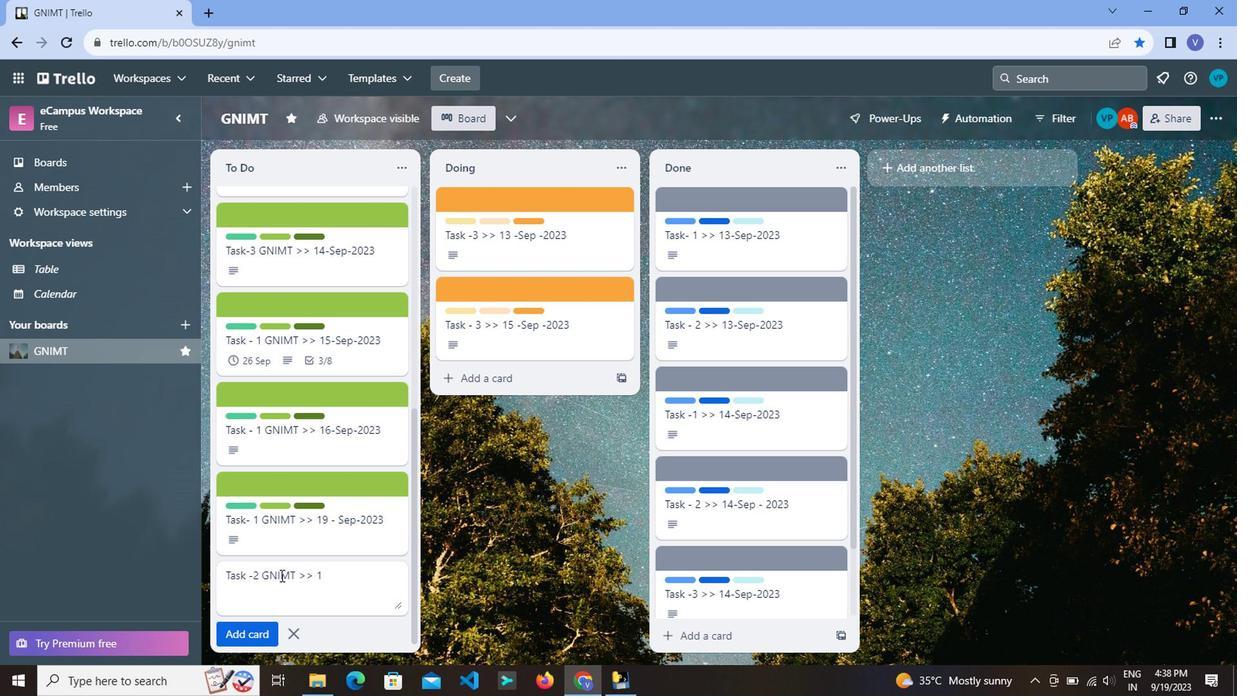 
Action: Key pressed T<Key.caps_lock>ask<Key.space>-2<Key.space><Key.caps_lock>GNIMT<Key.space><Key.shift>>><Key.space>19
Screenshot: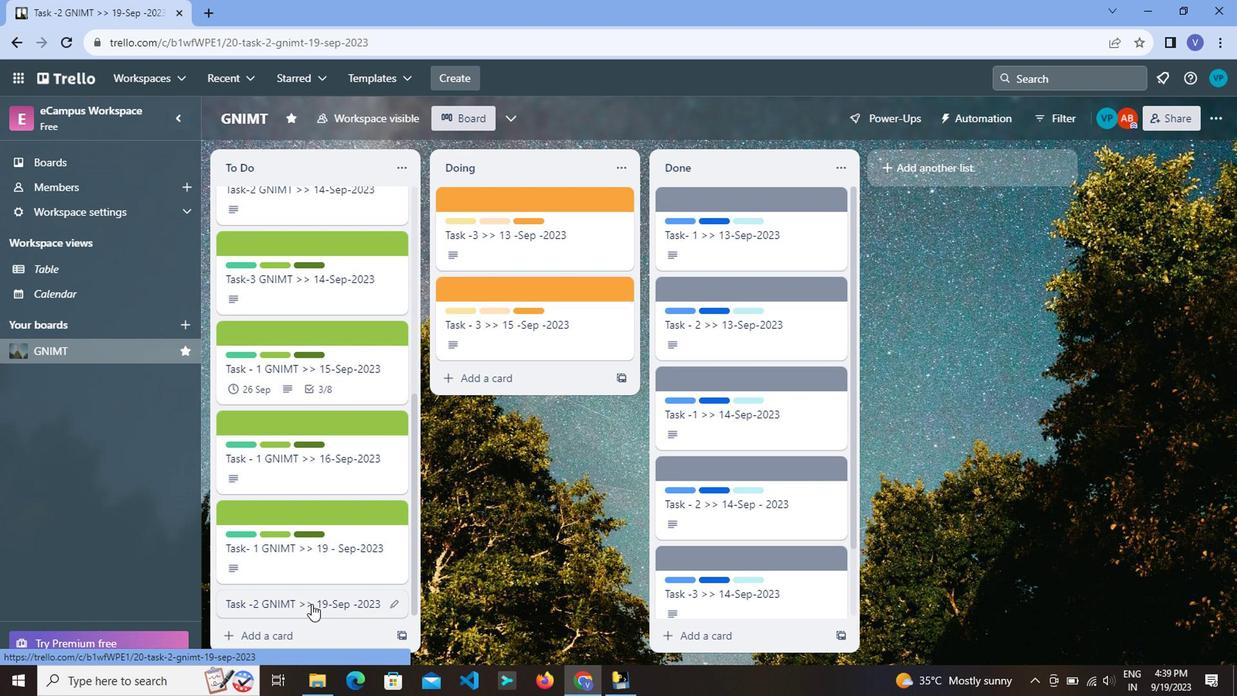 
Action: Mouse moved to (942, 565)
Screenshot: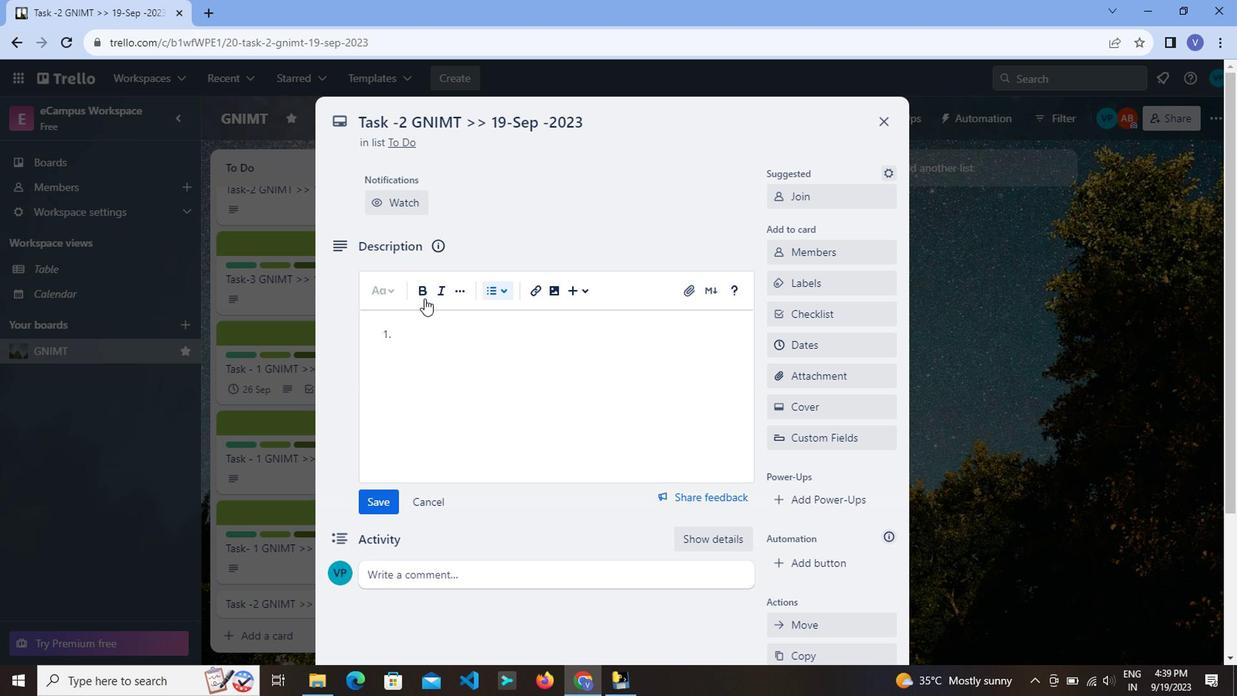 
